 Task: Calculate the distance between Miami and Coral Gables Museum
Action: Mouse moved to (236, 59)
Screenshot: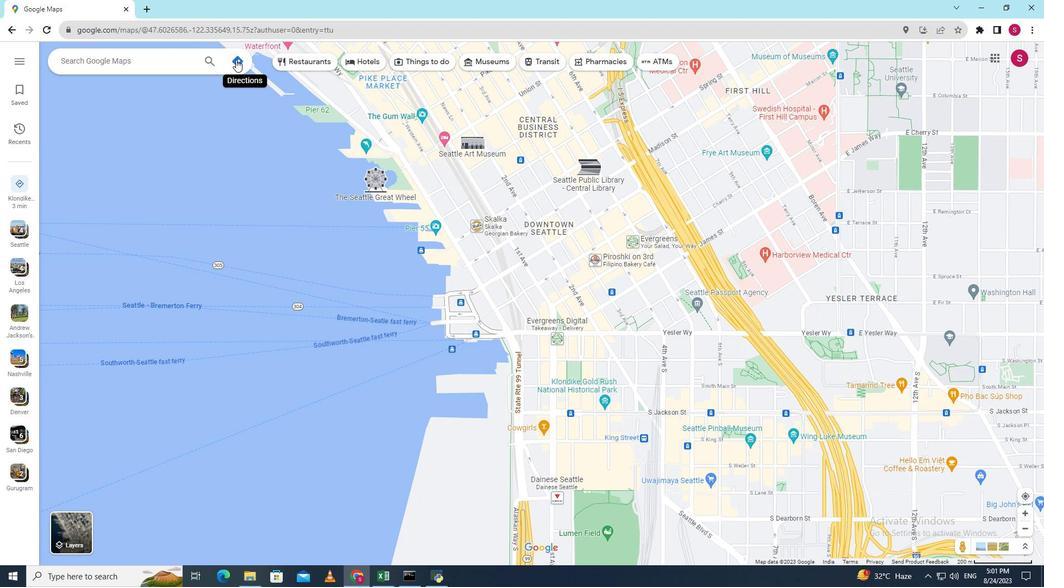 
Action: Mouse pressed left at (236, 59)
Screenshot: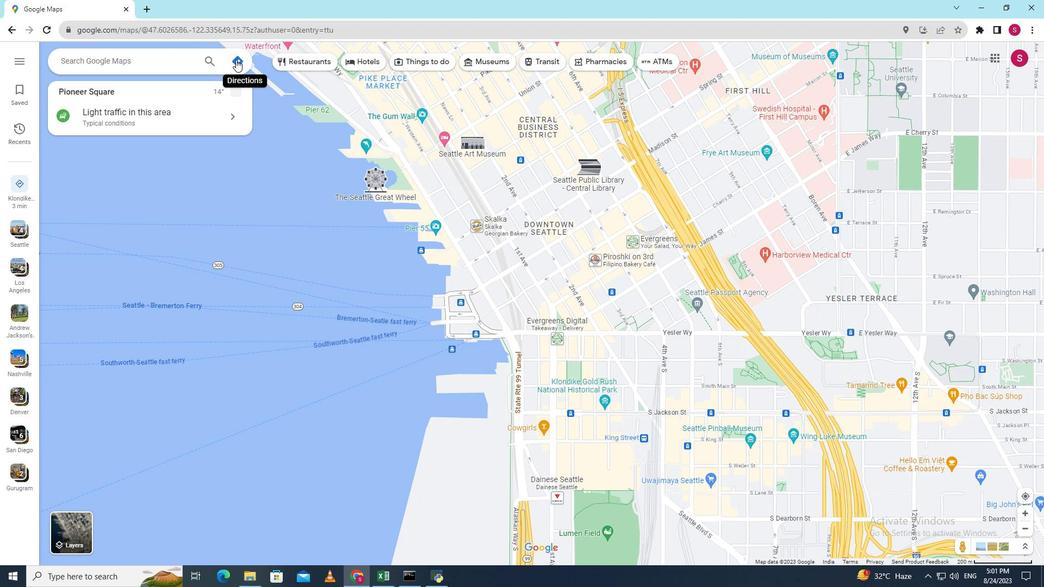
Action: Key pressed <Key.shift>Miami
Screenshot: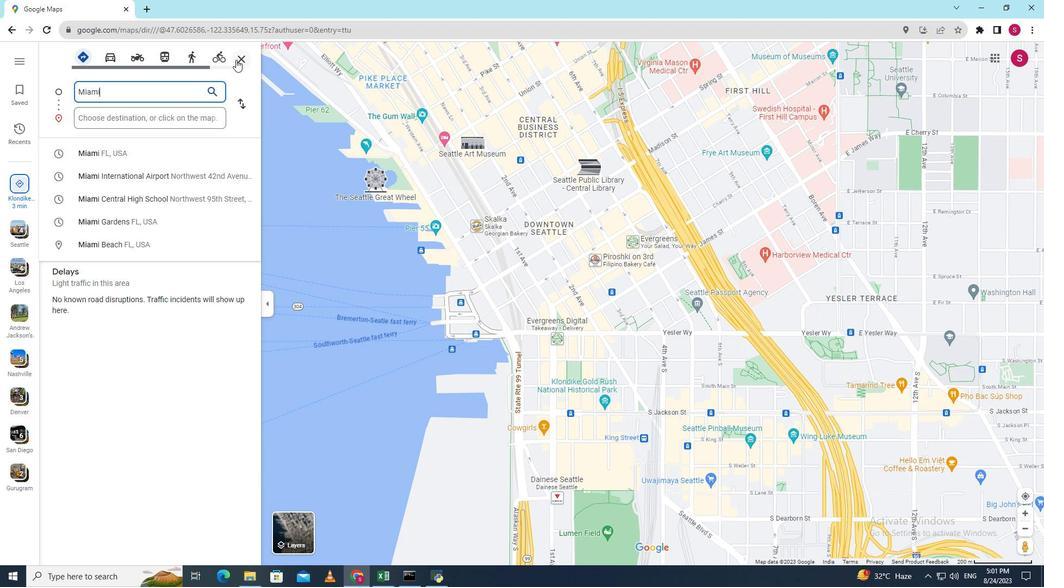 
Action: Mouse moved to (193, 113)
Screenshot: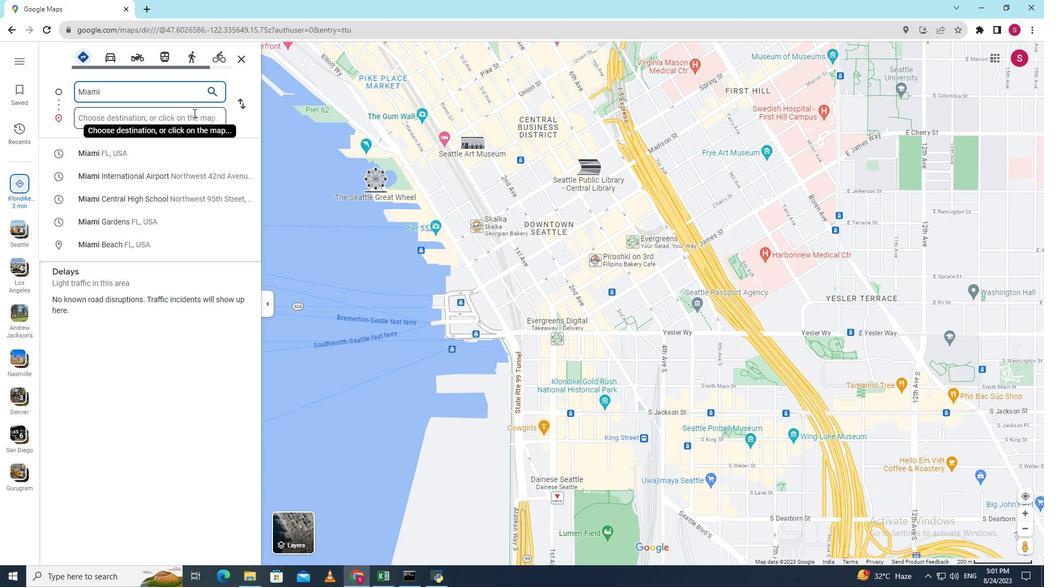 
Action: Mouse pressed left at (193, 113)
Screenshot: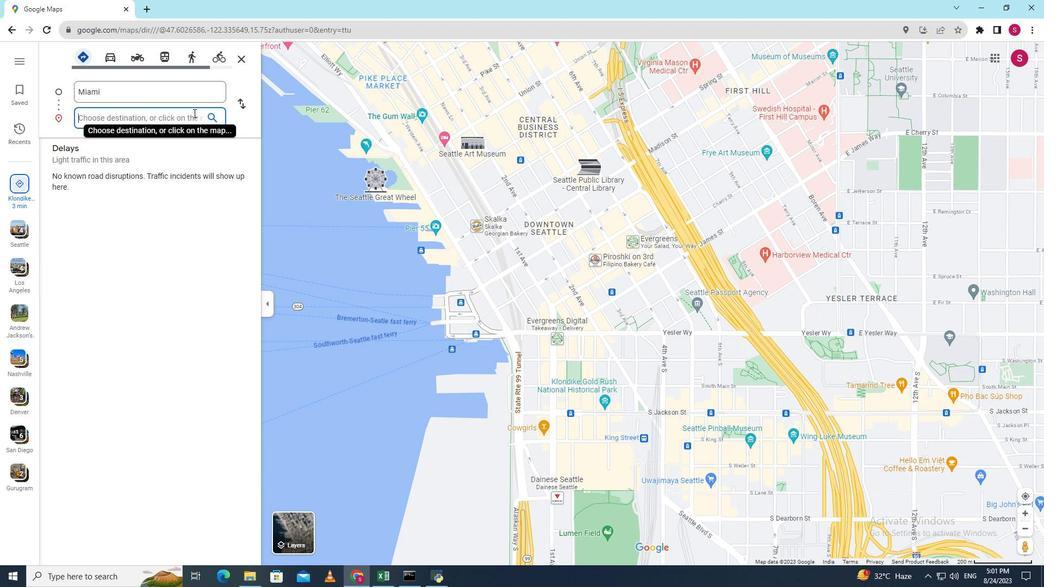 
Action: Key pressed <Key.shift><Key.shift><Key.shift>Coral<Key.space><Key.shift><Key.shift><Key.shift><Key.shift><Key.shift><Key.shift>Gables<Key.space><Key.shift><Key.shift><Key.shift><Key.shift>Museum<Key.enter>
Screenshot: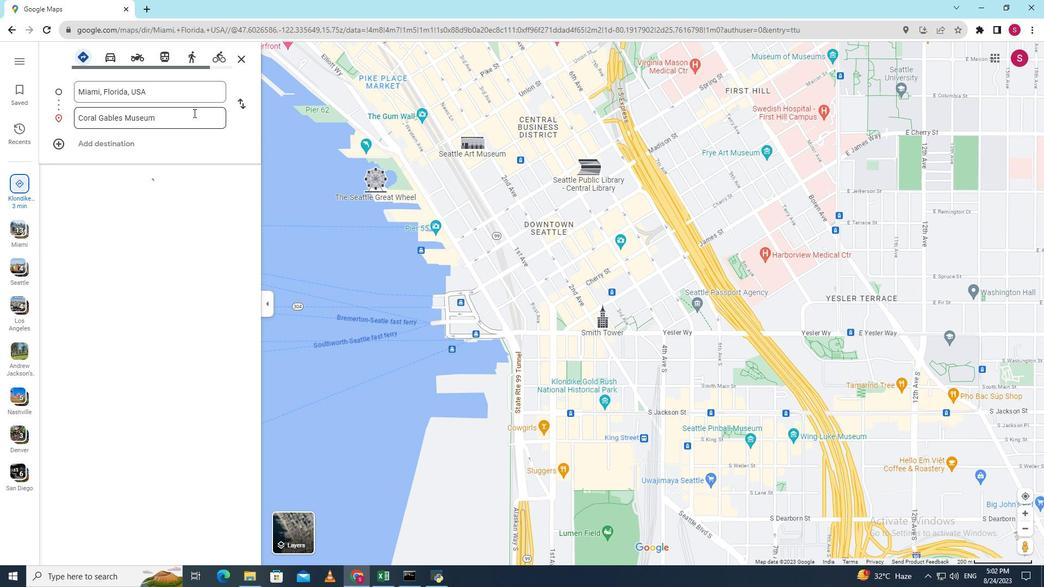 
Action: Mouse moved to (867, 270)
Screenshot: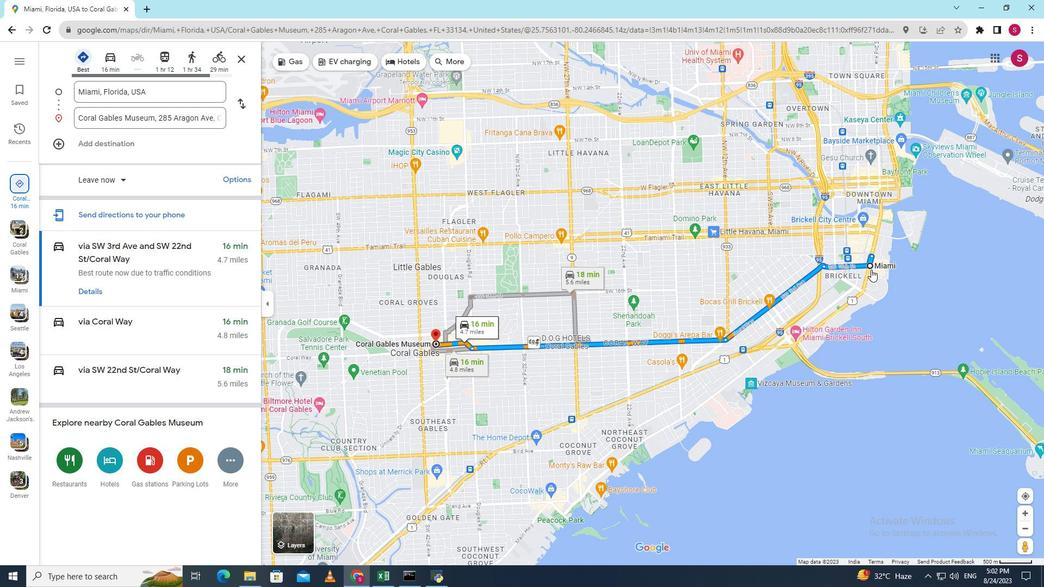 
Action: Mouse scrolled (867, 270) with delta (0, 0)
Screenshot: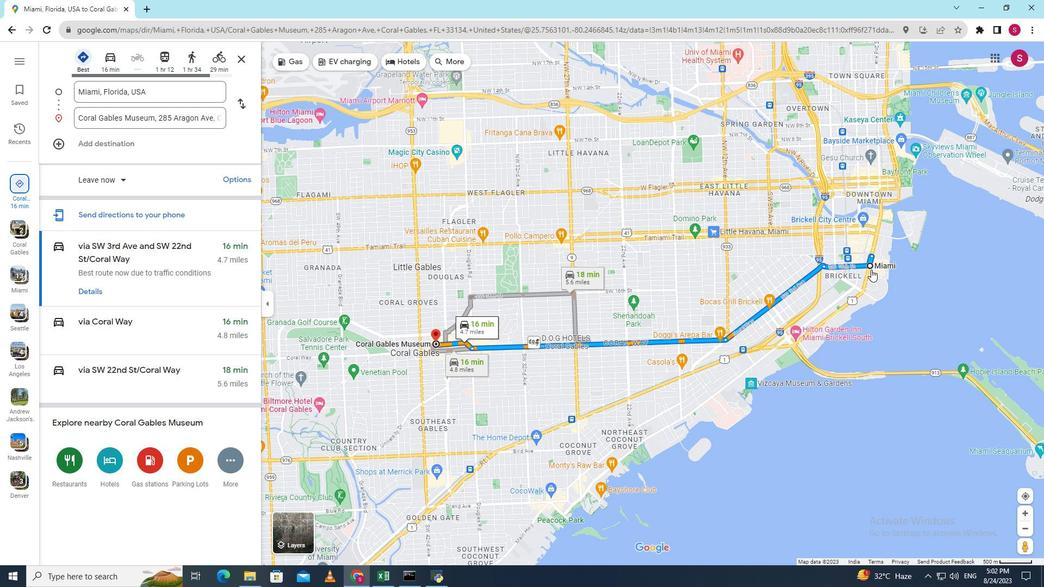 
Action: Mouse moved to (871, 269)
Screenshot: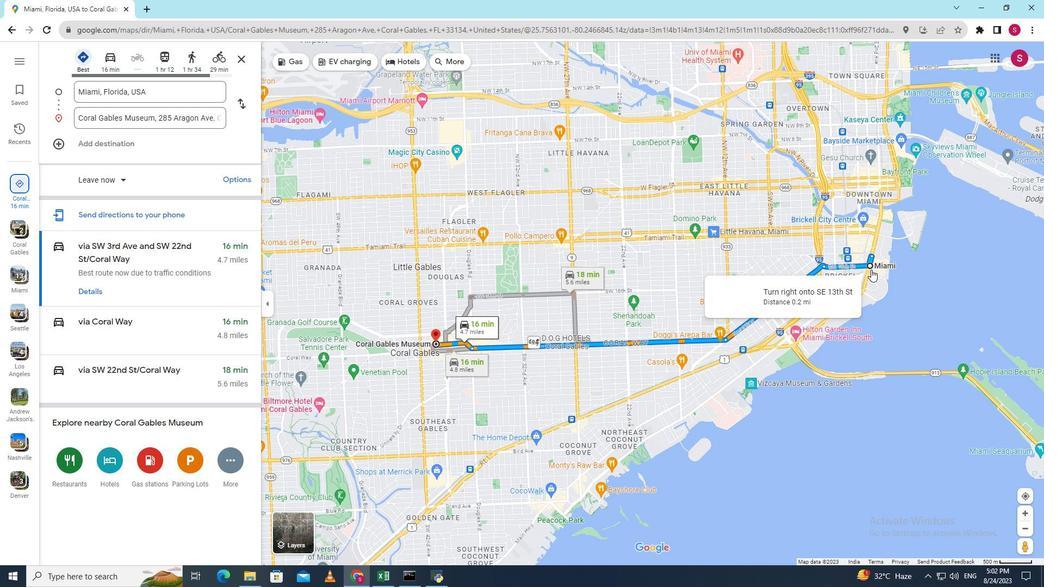 
Action: Mouse scrolled (871, 270) with delta (0, 0)
Screenshot: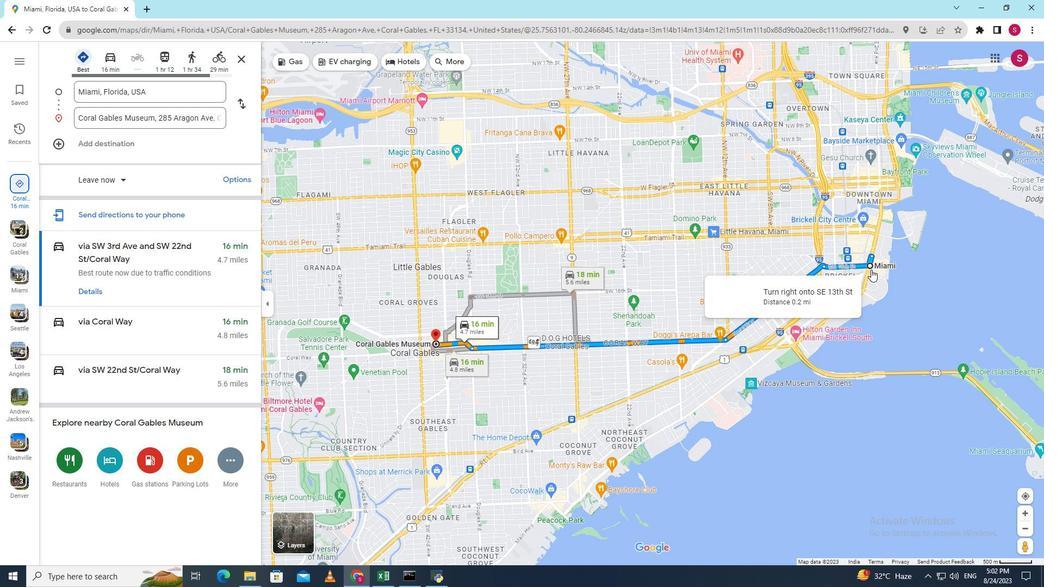 
Action: Mouse scrolled (871, 270) with delta (0, 0)
Screenshot: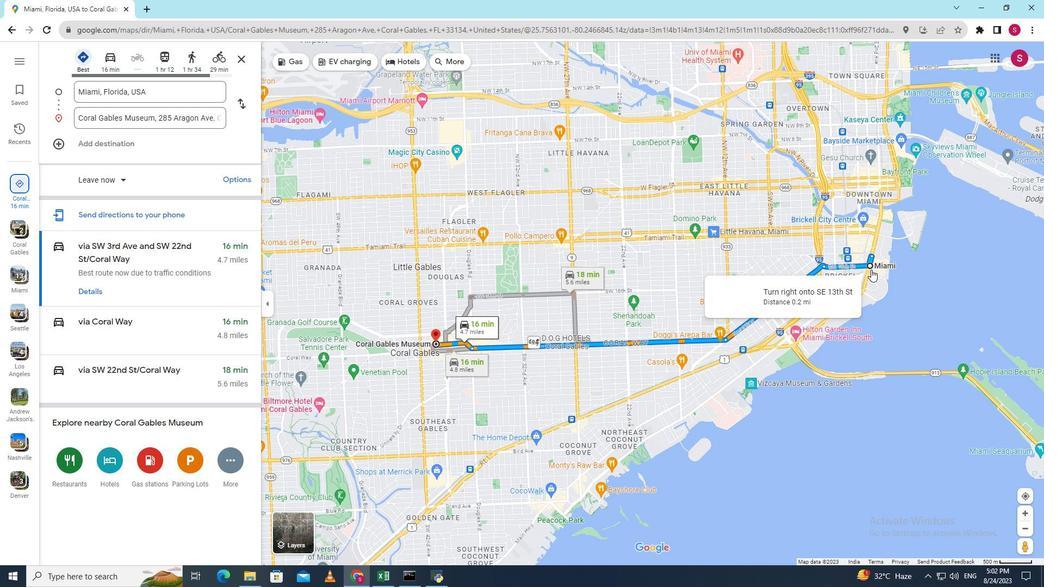 
Action: Mouse scrolled (871, 270) with delta (0, 0)
Screenshot: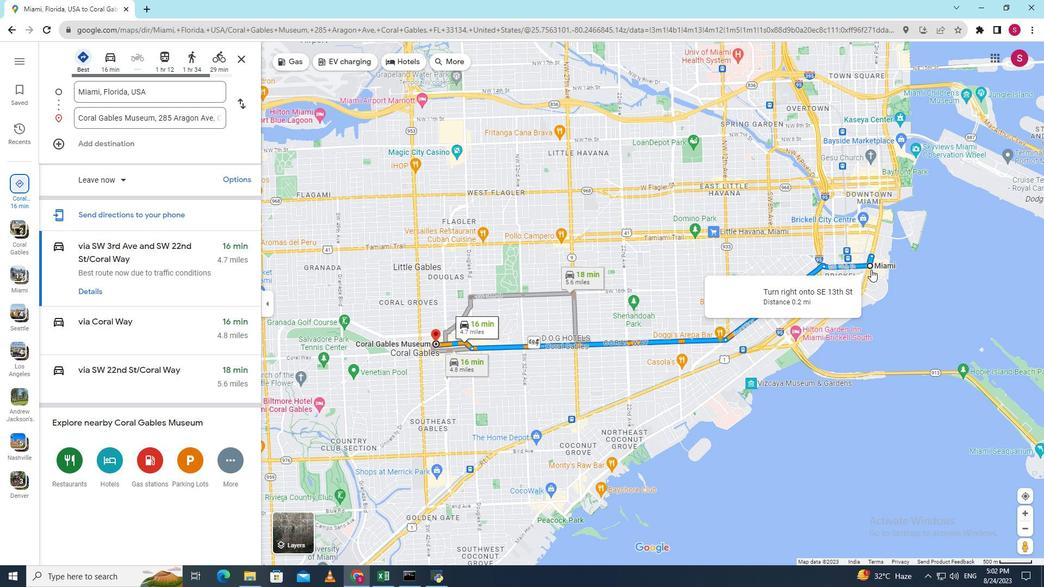 
Action: Mouse scrolled (871, 270) with delta (0, 0)
Screenshot: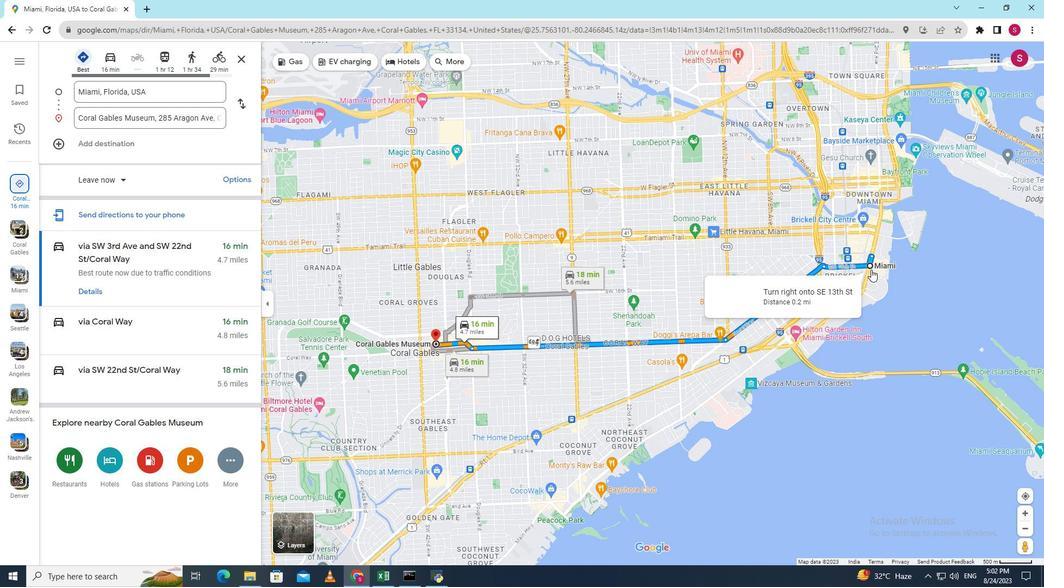 
Action: Mouse scrolled (871, 270) with delta (0, 0)
Screenshot: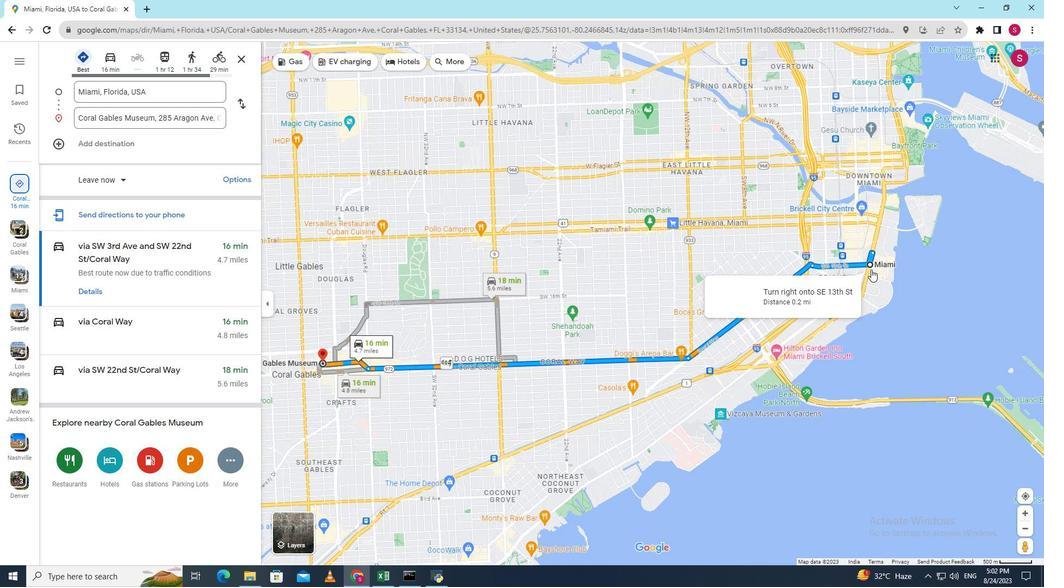 
Action: Mouse scrolled (871, 270) with delta (0, 0)
Screenshot: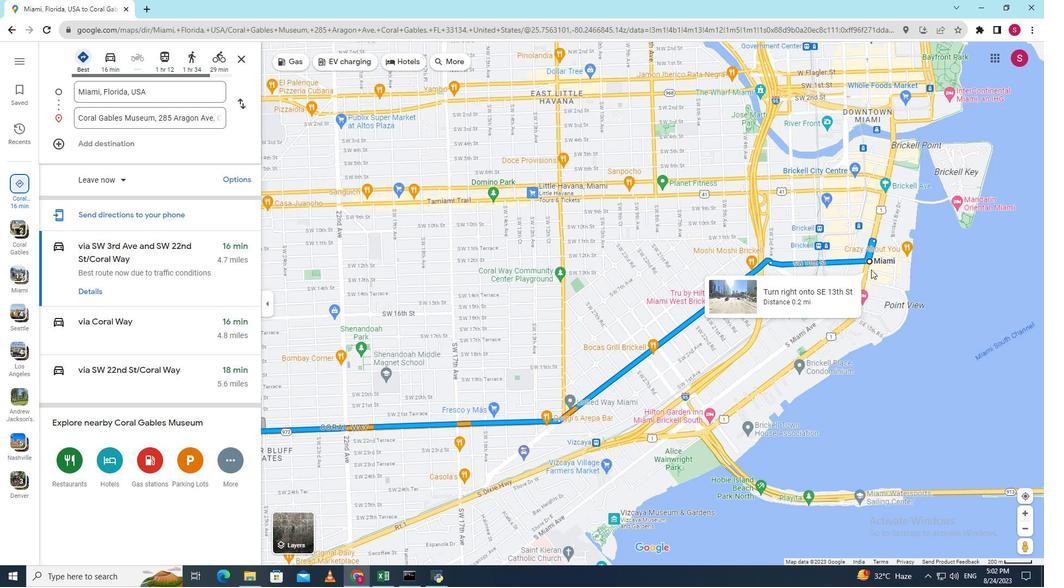
Action: Mouse scrolled (871, 270) with delta (0, 0)
Screenshot: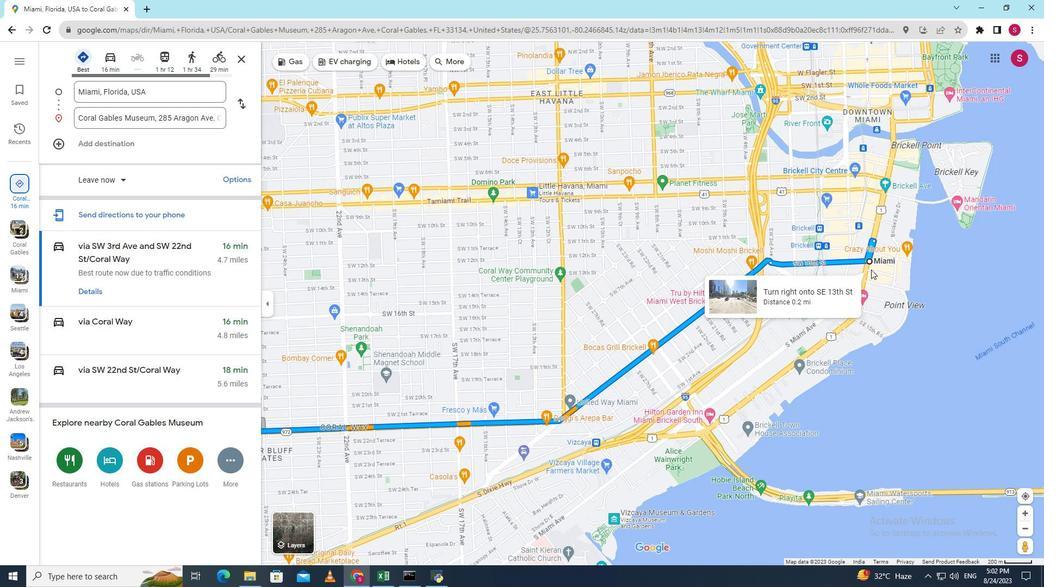 
Action: Mouse moved to (868, 257)
Screenshot: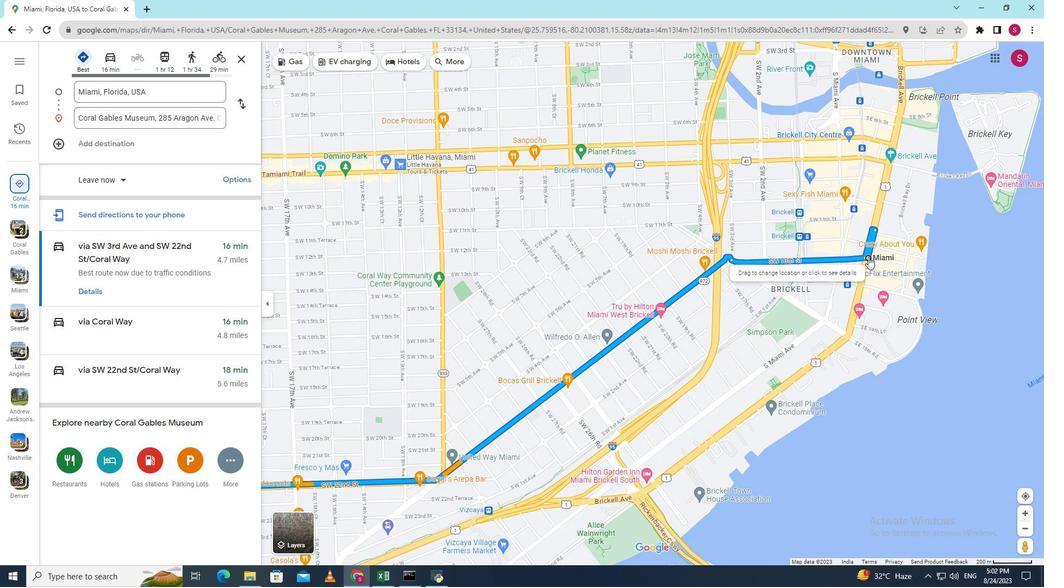 
Action: Mouse pressed right at (868, 257)
Screenshot: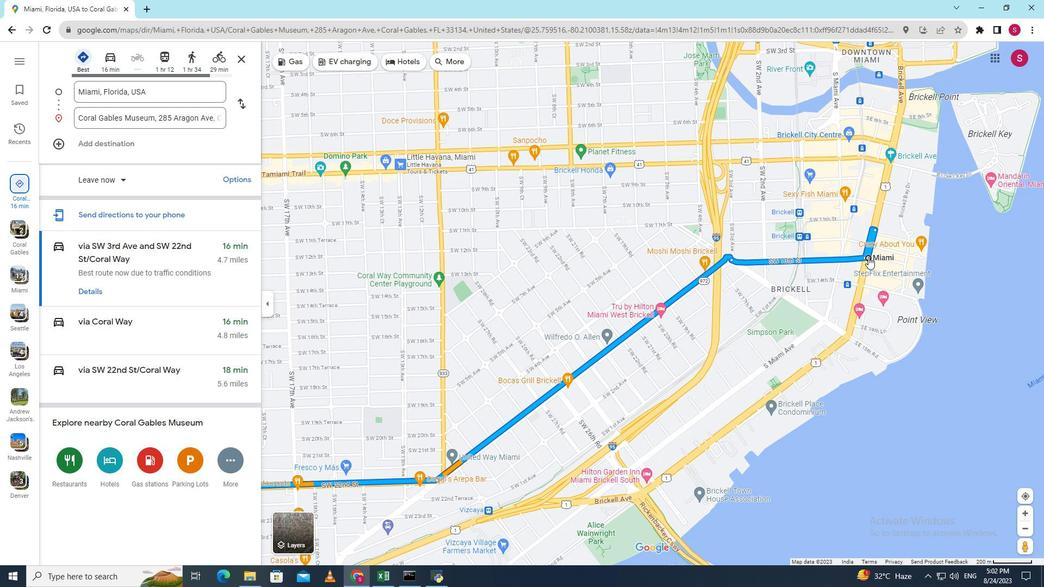 
Action: Mouse moved to (895, 341)
Screenshot: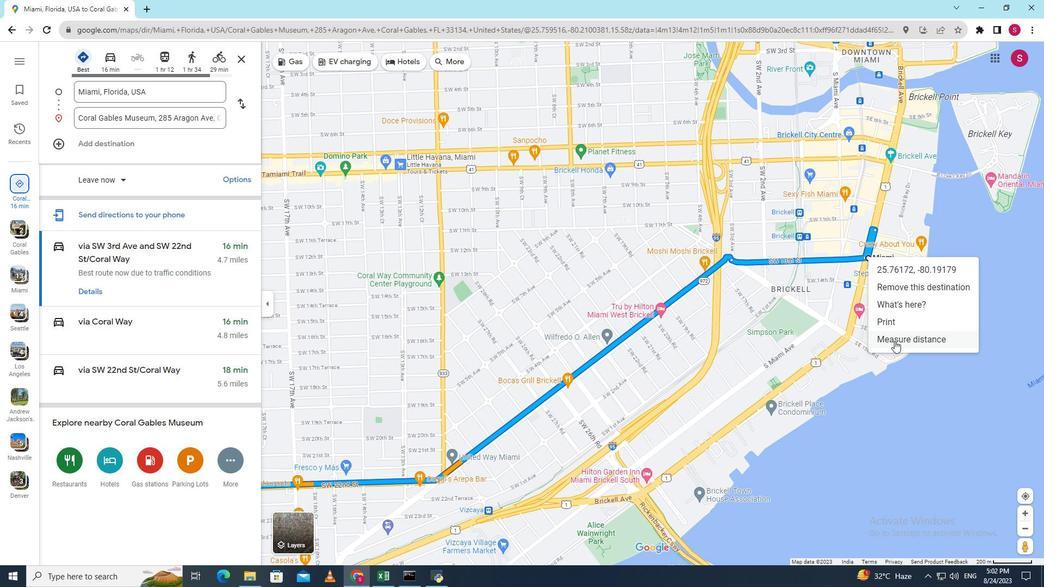 
Action: Mouse pressed left at (895, 341)
Screenshot: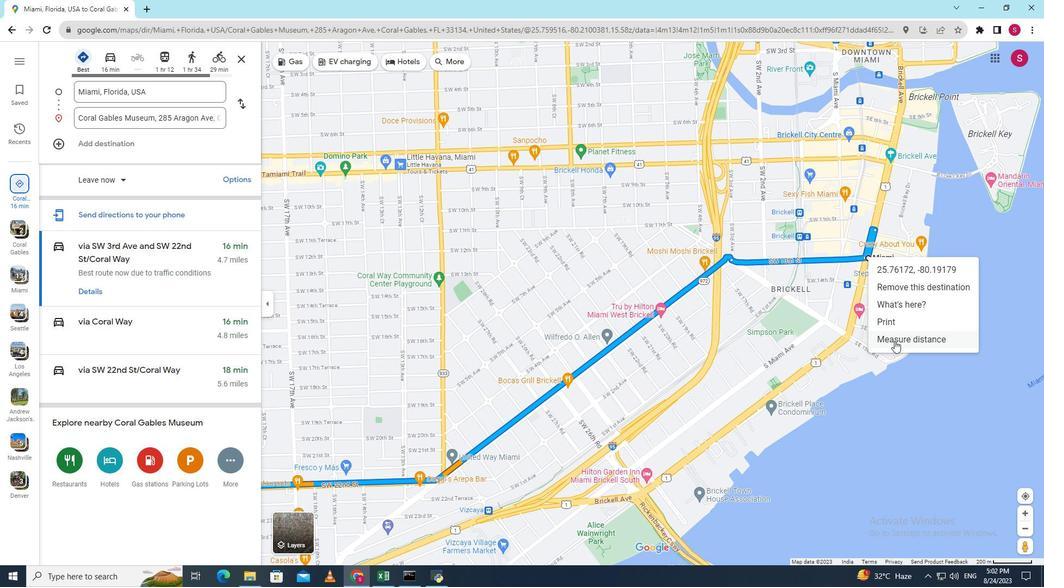 
Action: Mouse moved to (319, 369)
Screenshot: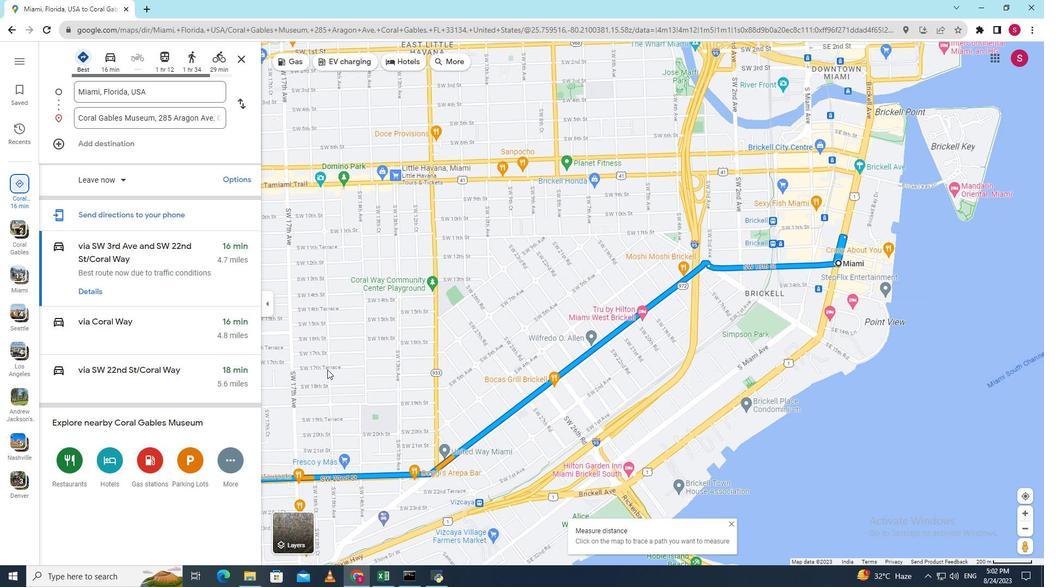 
Action: Mouse scrolled (317, 367) with delta (0, 0)
Screenshot: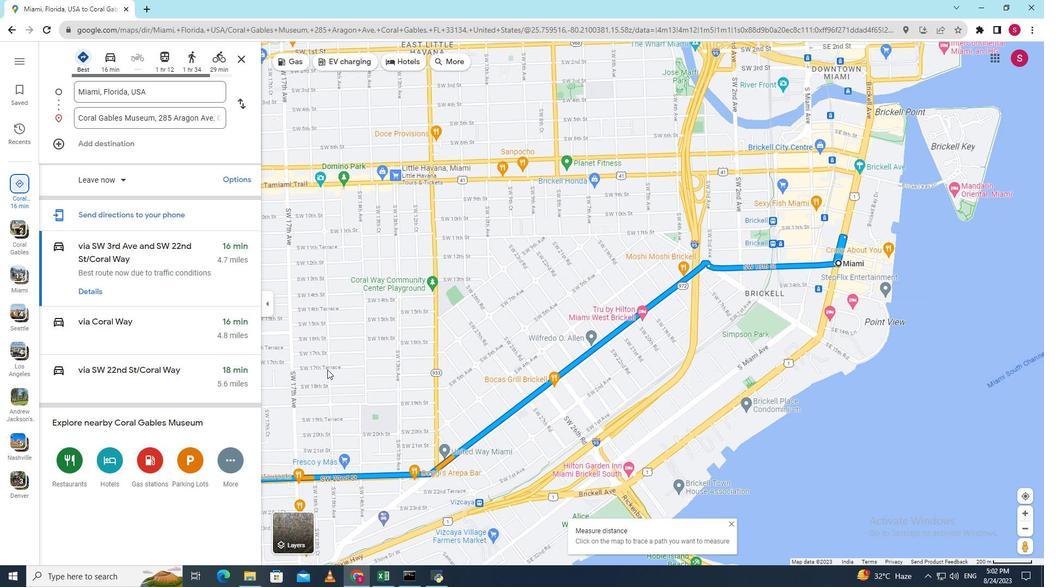 
Action: Mouse moved to (327, 370)
Screenshot: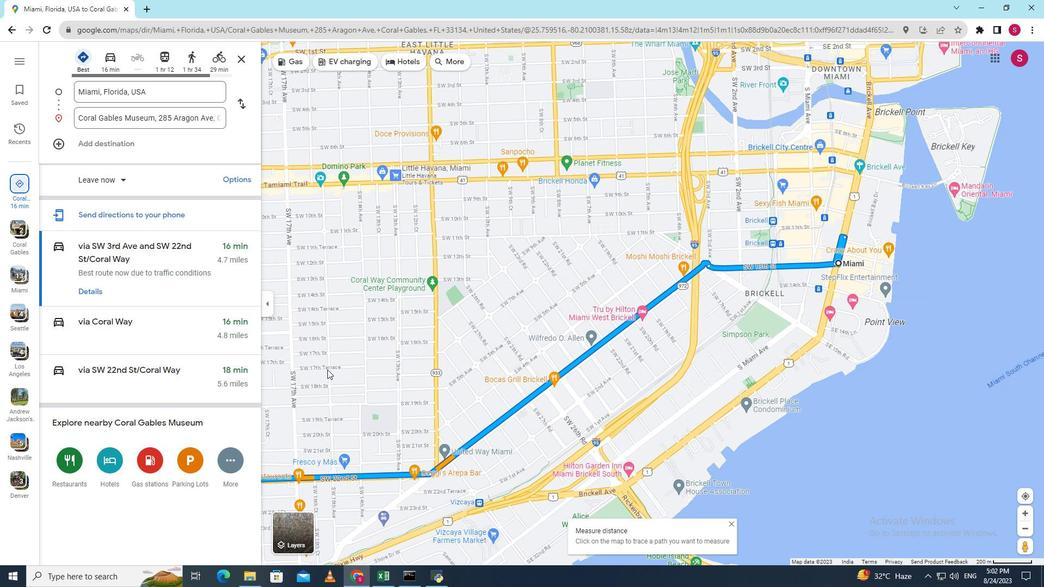 
Action: Mouse scrolled (327, 369) with delta (0, 0)
Screenshot: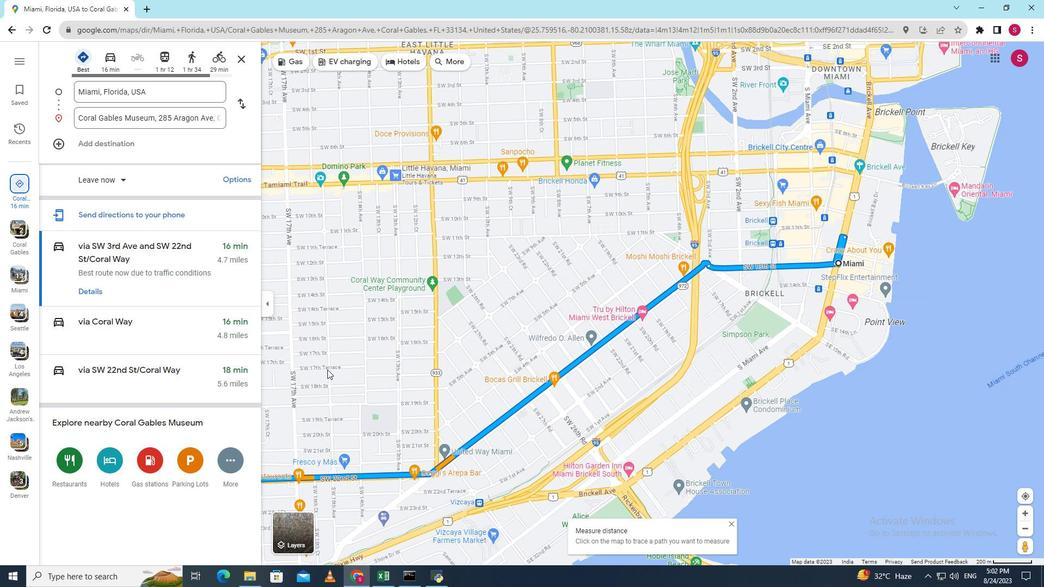 
Action: Mouse scrolled (327, 369) with delta (0, 0)
Screenshot: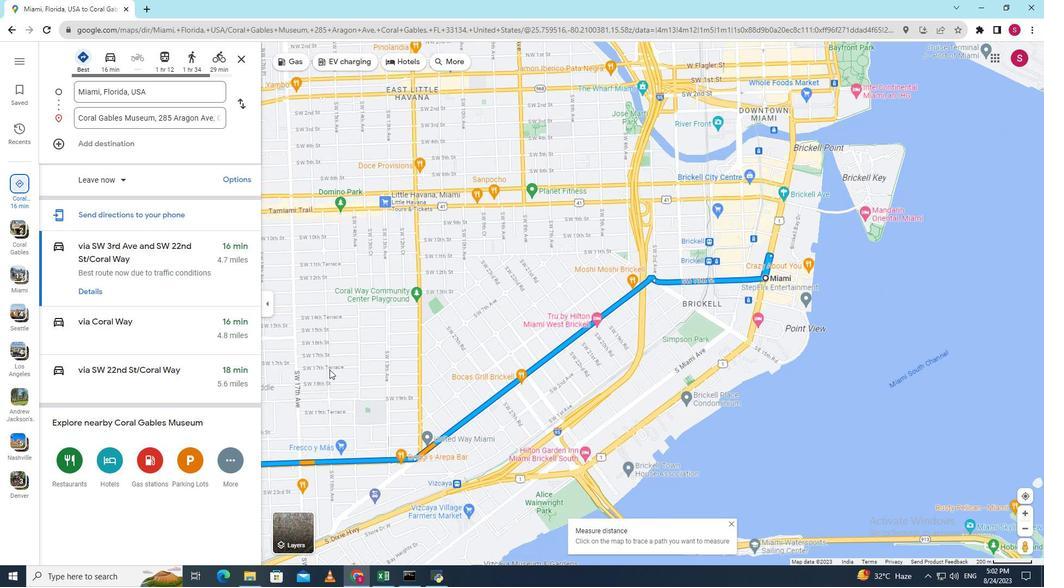 
Action: Mouse moved to (329, 370)
Screenshot: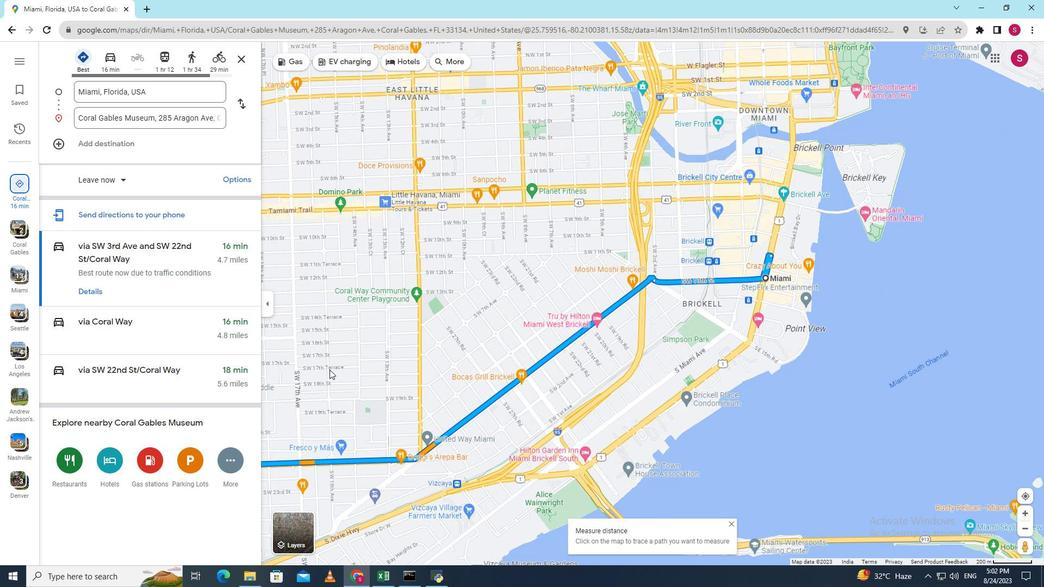 
Action: Mouse scrolled (329, 369) with delta (0, 0)
Screenshot: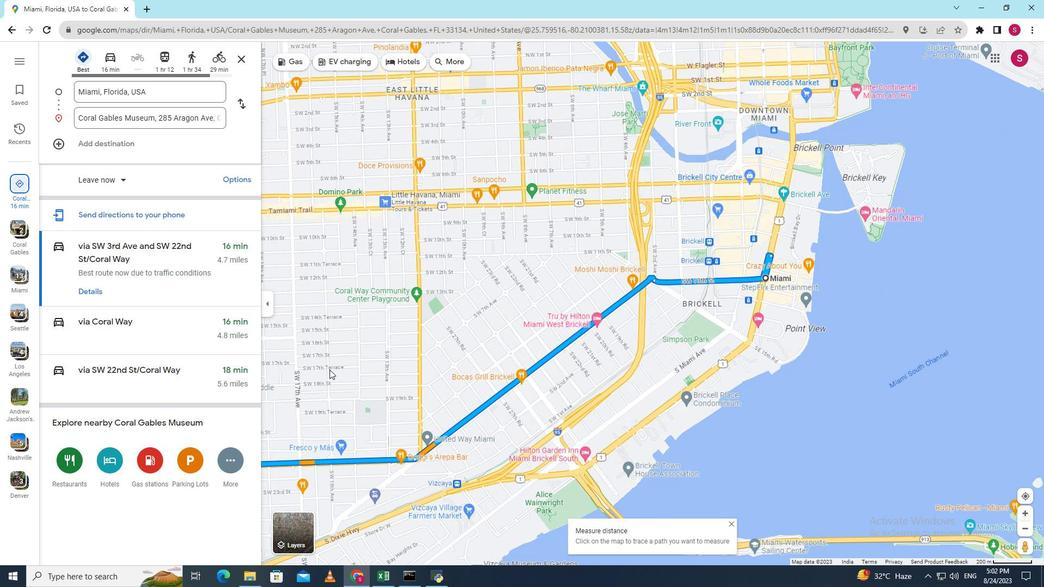 
Action: Mouse scrolled (329, 369) with delta (0, 0)
Screenshot: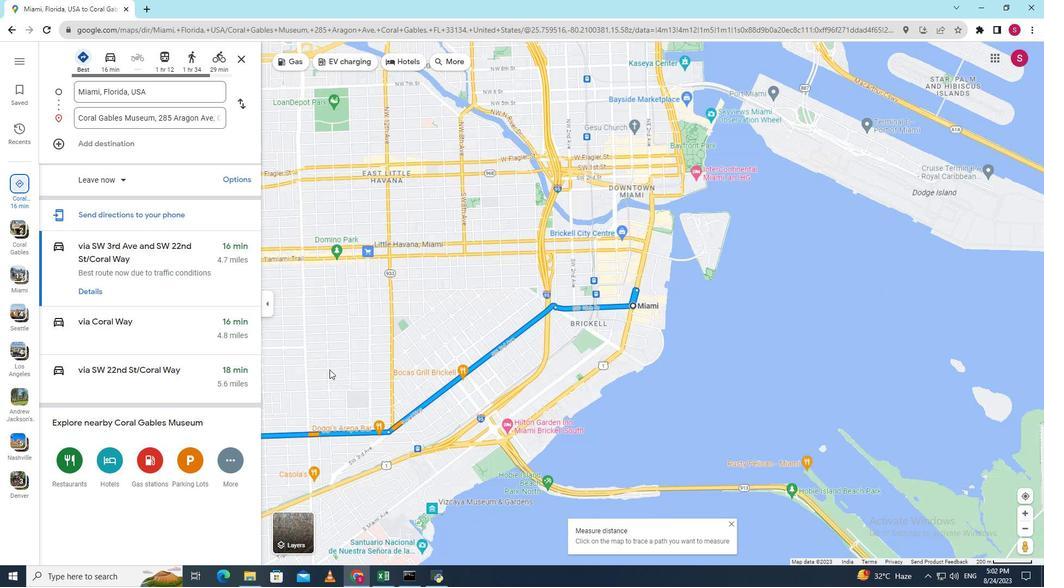 
Action: Mouse scrolled (329, 369) with delta (0, 0)
Screenshot: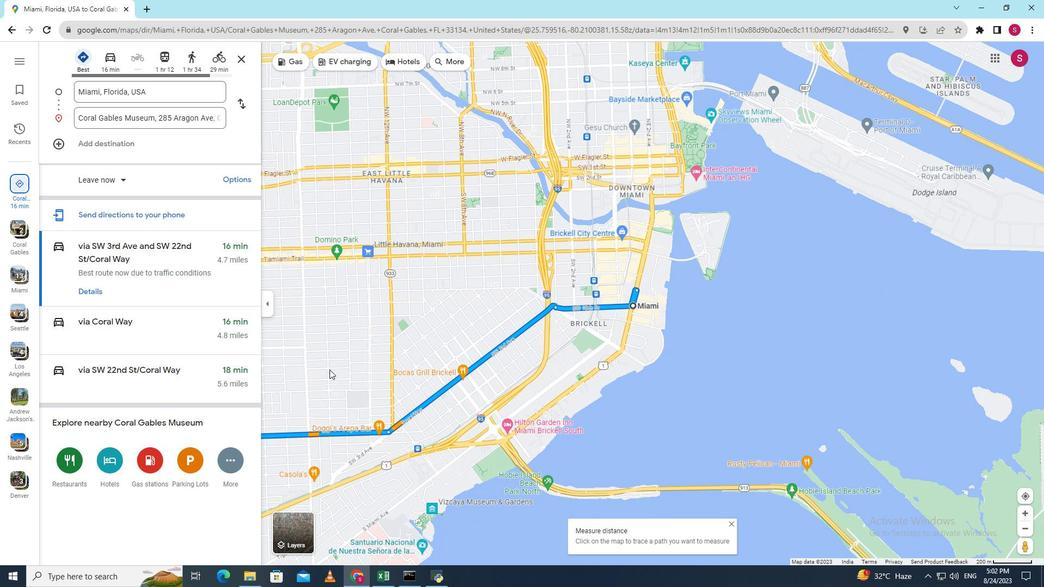
Action: Mouse moved to (330, 370)
Screenshot: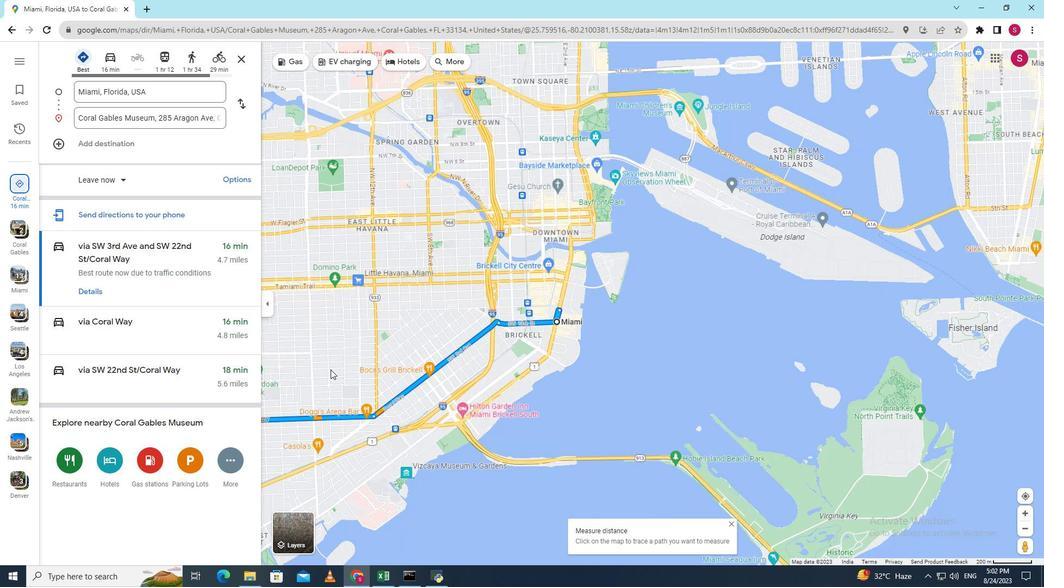 
Action: Mouse scrolled (330, 369) with delta (0, 0)
Screenshot: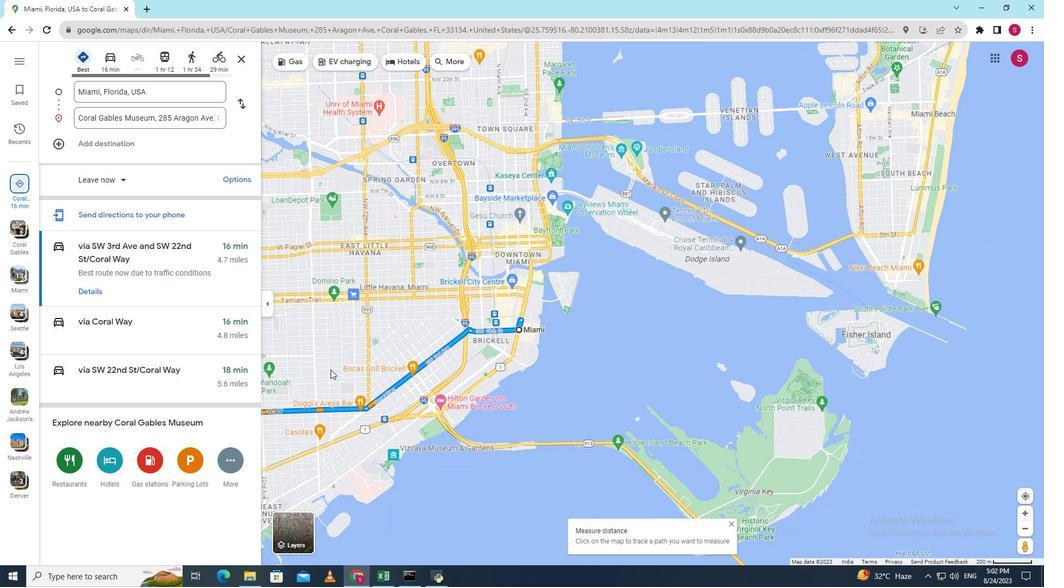 
Action: Mouse scrolled (330, 369) with delta (0, 0)
Screenshot: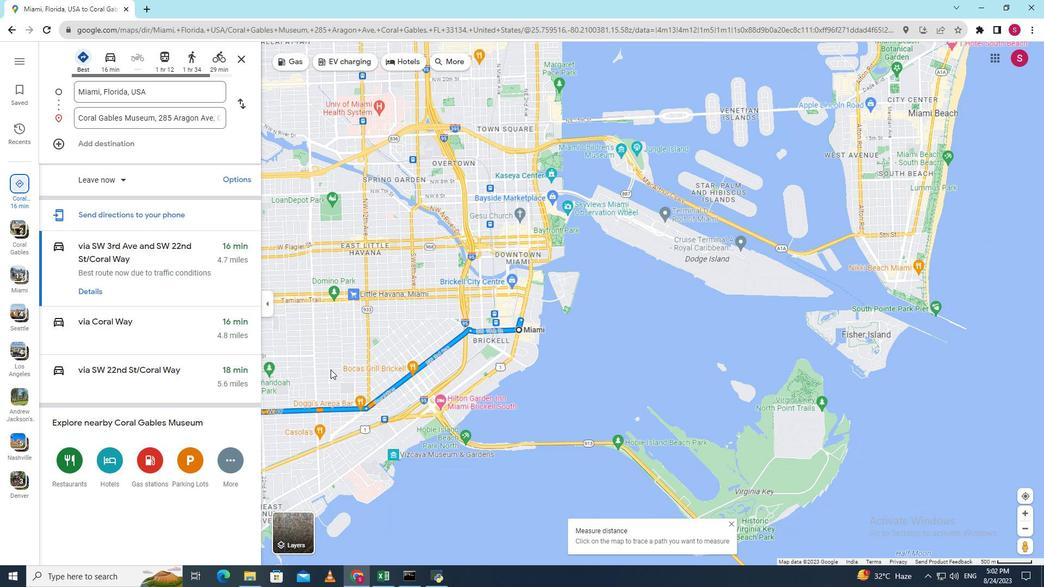 
Action: Mouse scrolled (330, 369) with delta (0, 0)
Screenshot: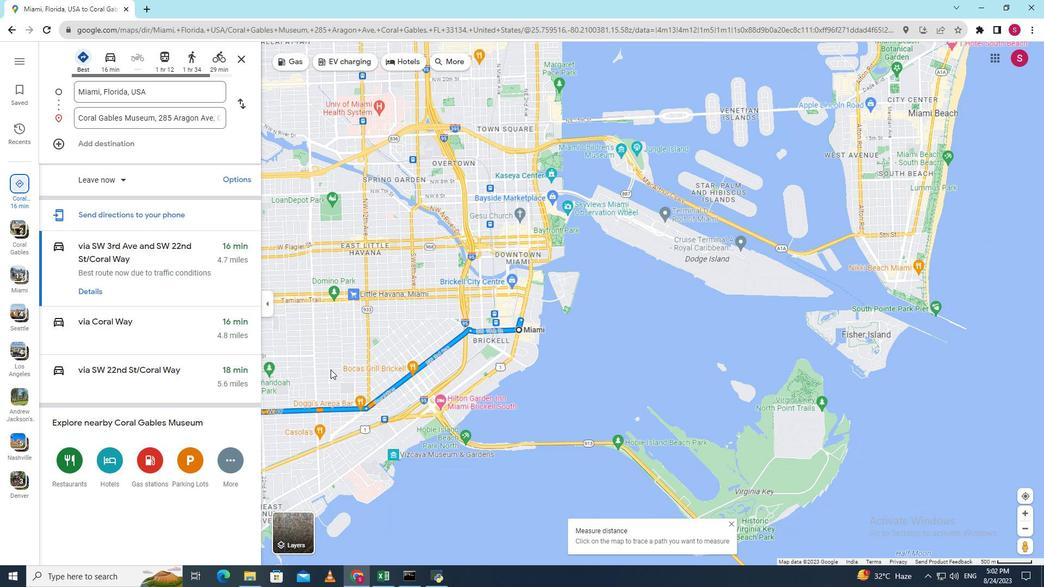 
Action: Mouse scrolled (330, 369) with delta (0, 0)
Screenshot: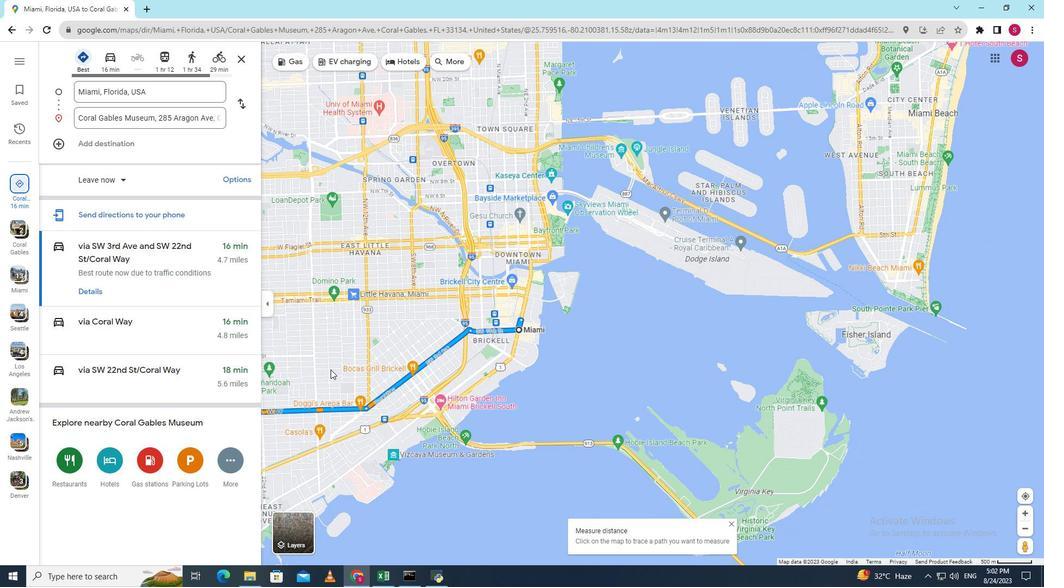
Action: Mouse moved to (326, 363)
Screenshot: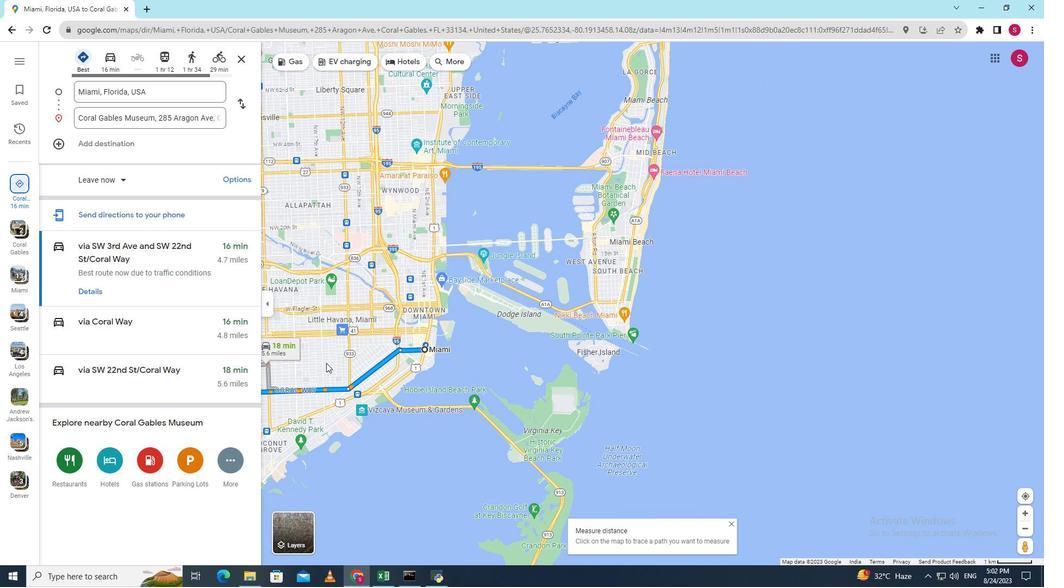 
Action: Mouse pressed left at (326, 363)
Screenshot: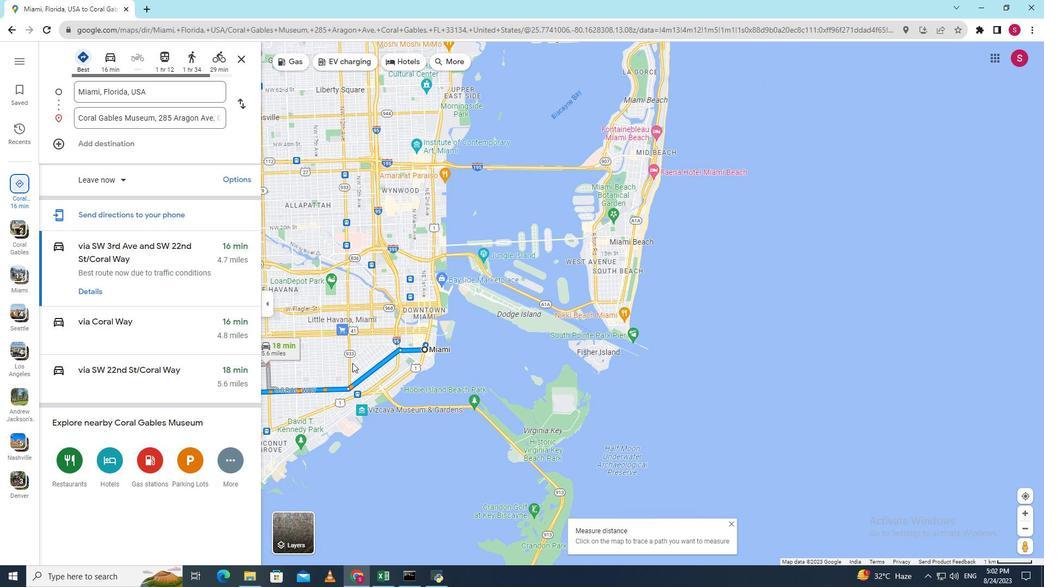 
Action: Mouse moved to (494, 396)
Screenshot: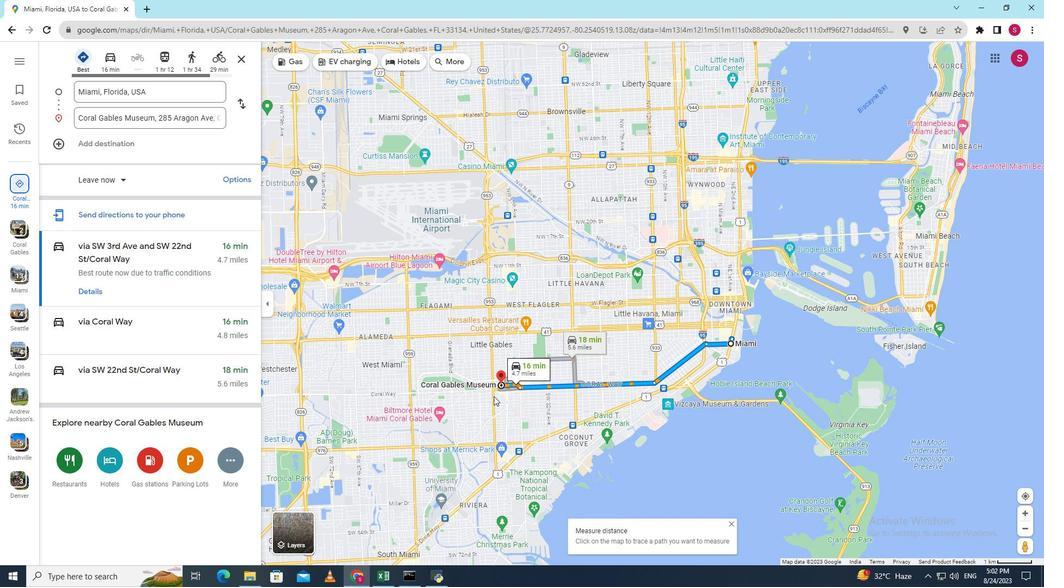 
Action: Mouse scrolled (494, 397) with delta (0, 0)
Screenshot: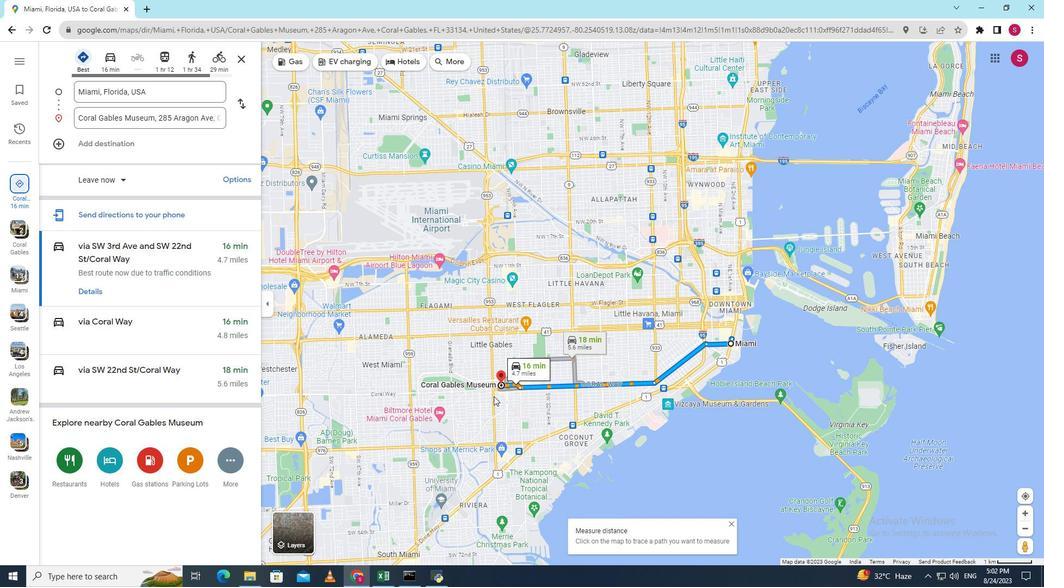 
Action: Mouse scrolled (494, 397) with delta (0, 0)
Screenshot: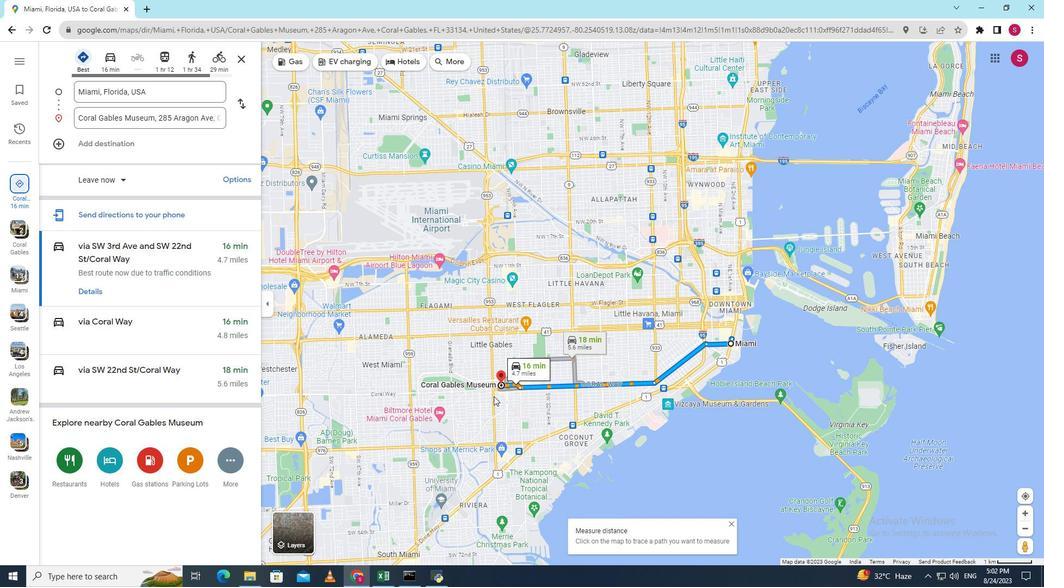 
Action: Mouse scrolled (494, 397) with delta (0, 0)
Screenshot: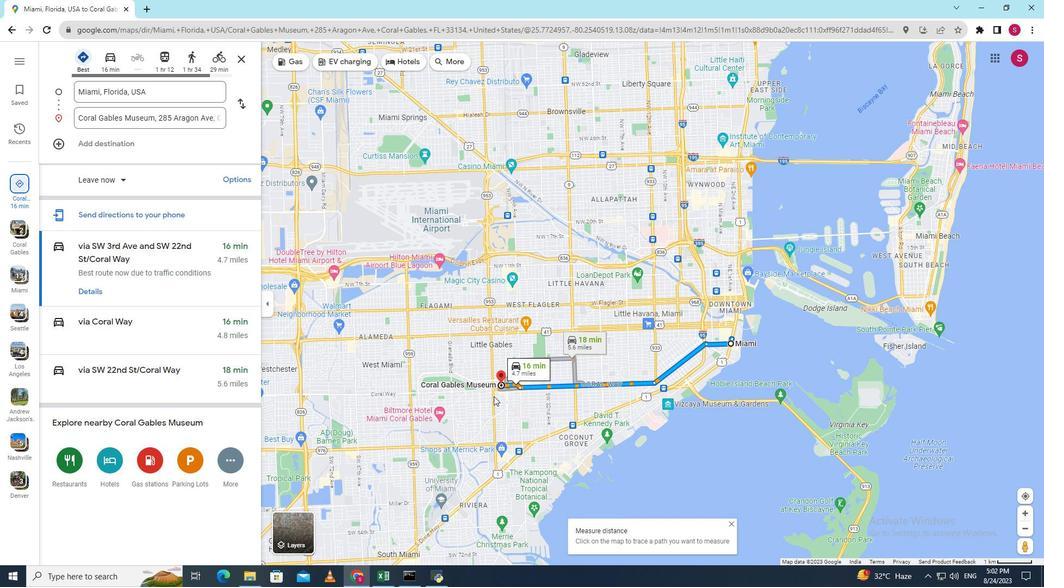 
Action: Mouse scrolled (494, 397) with delta (0, 0)
Screenshot: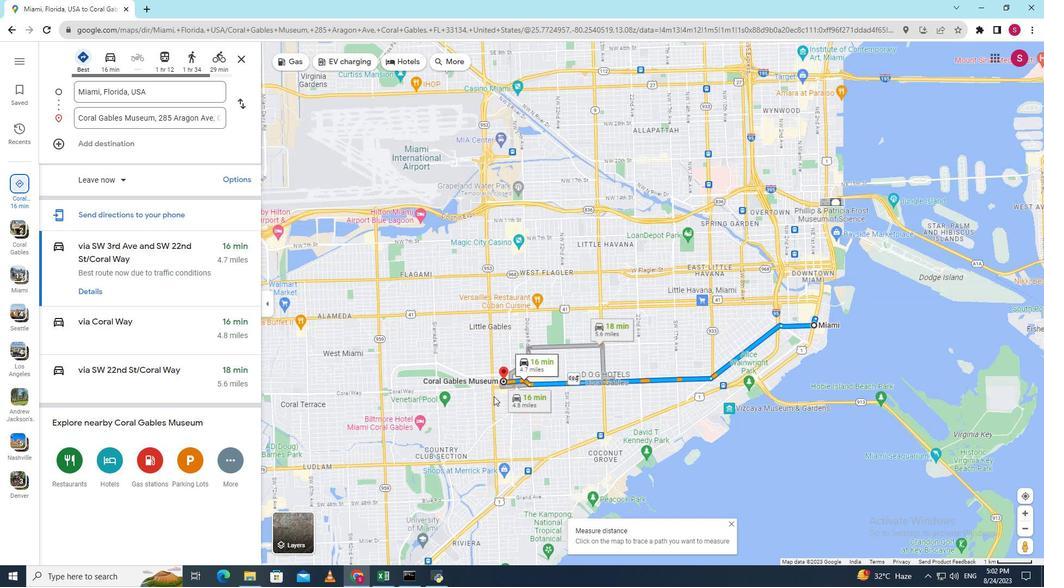 
Action: Mouse scrolled (494, 397) with delta (0, 0)
Screenshot: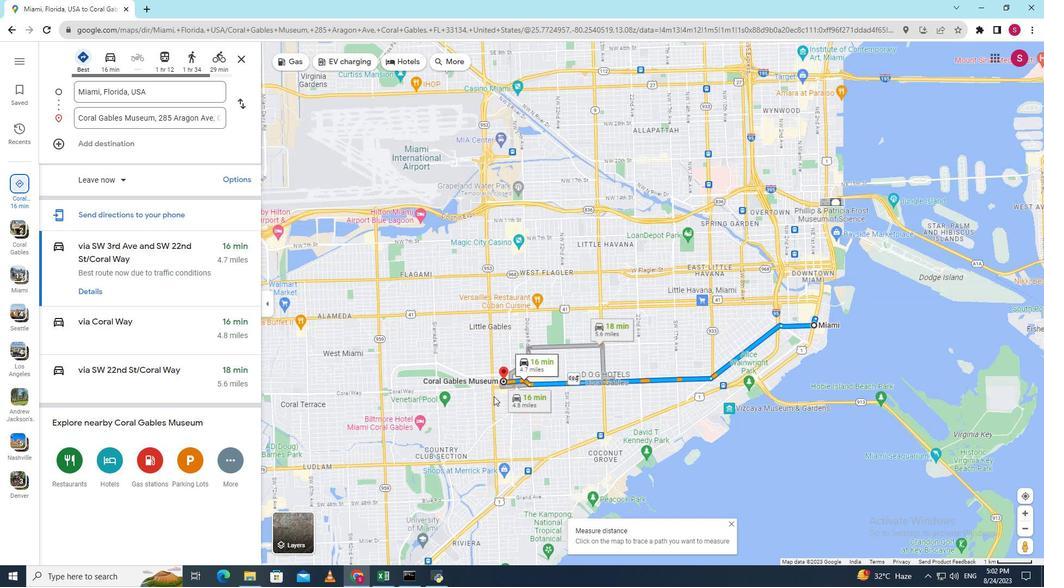 
Action: Mouse scrolled (494, 397) with delta (0, 0)
Screenshot: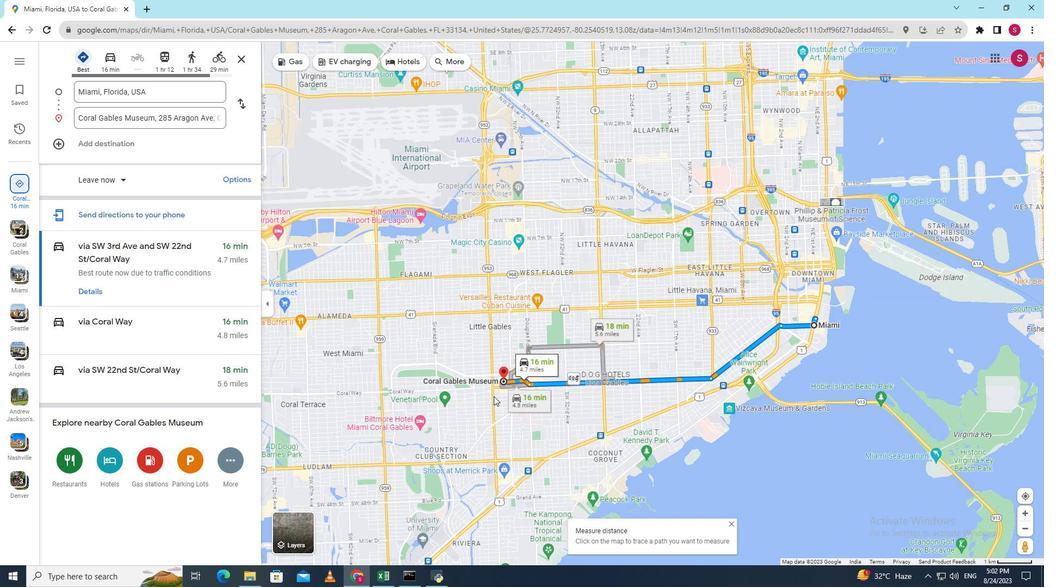 
Action: Mouse scrolled (494, 397) with delta (0, 0)
Screenshot: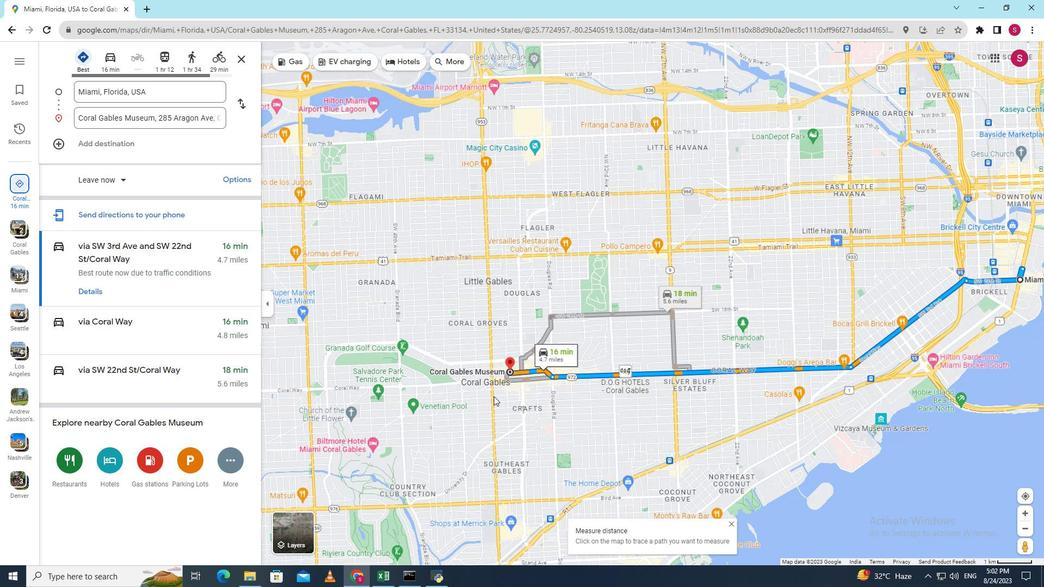 
Action: Mouse moved to (500, 389)
Screenshot: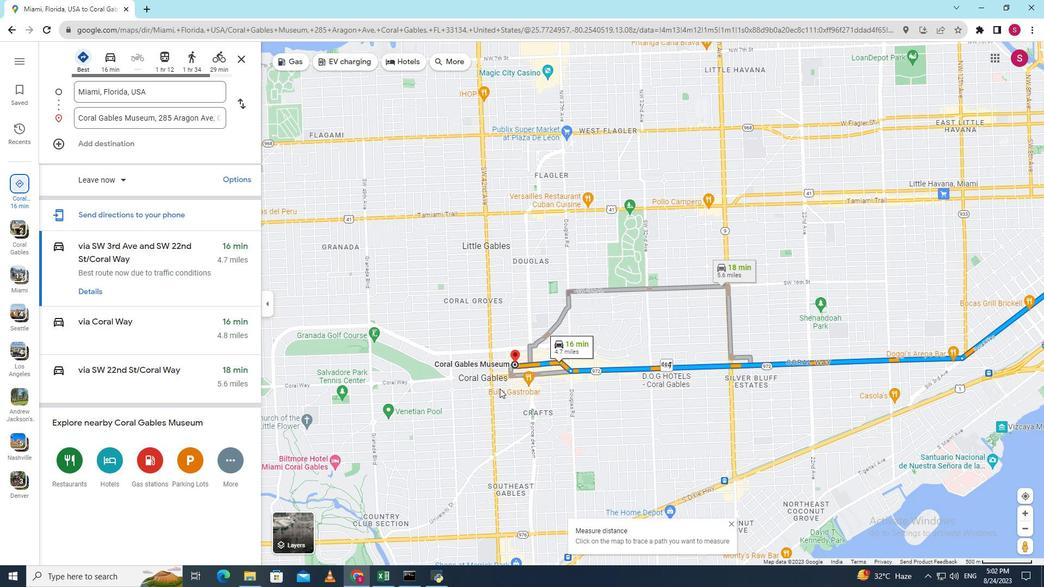 
Action: Mouse scrolled (500, 389) with delta (0, 0)
Screenshot: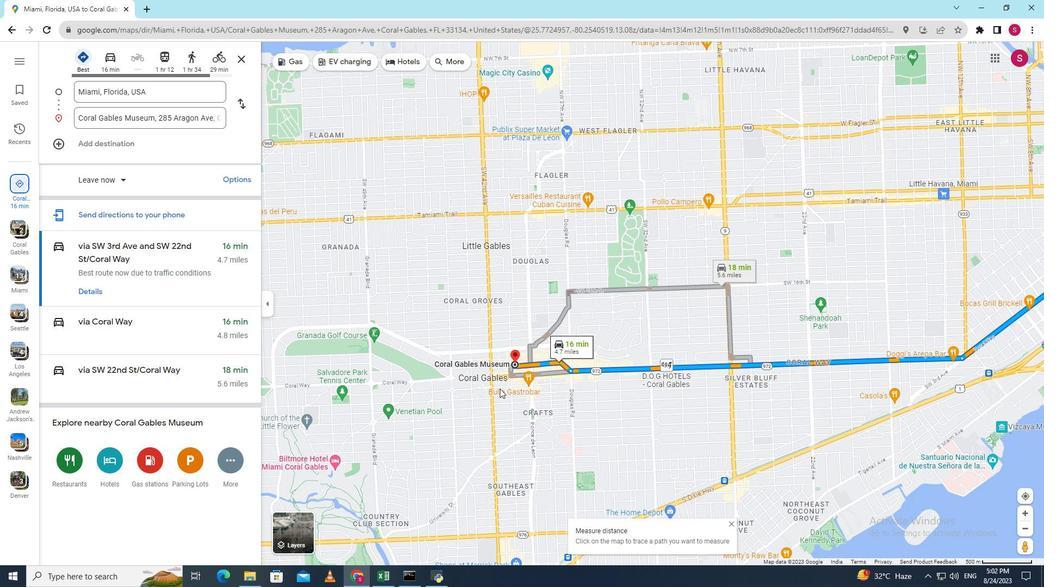 
Action: Mouse scrolled (500, 389) with delta (0, 0)
Screenshot: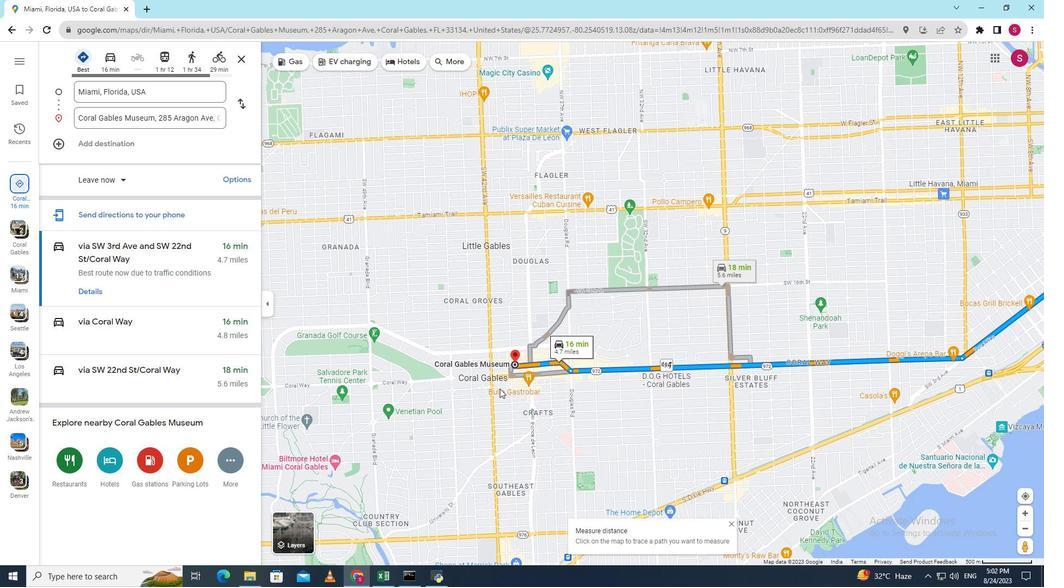 
Action: Mouse scrolled (500, 389) with delta (0, 0)
Screenshot: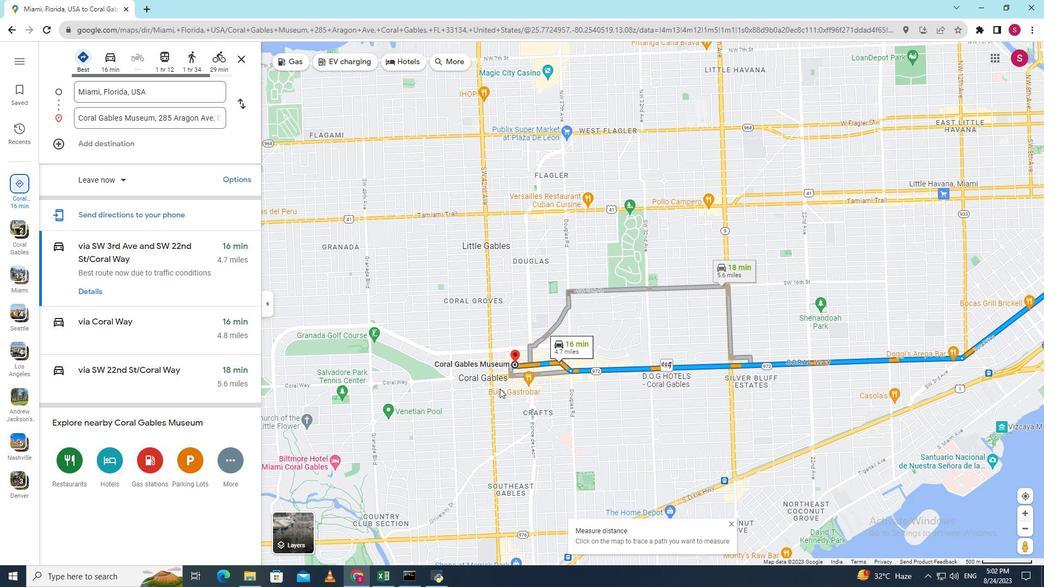 
Action: Mouse scrolled (500, 389) with delta (0, 0)
Screenshot: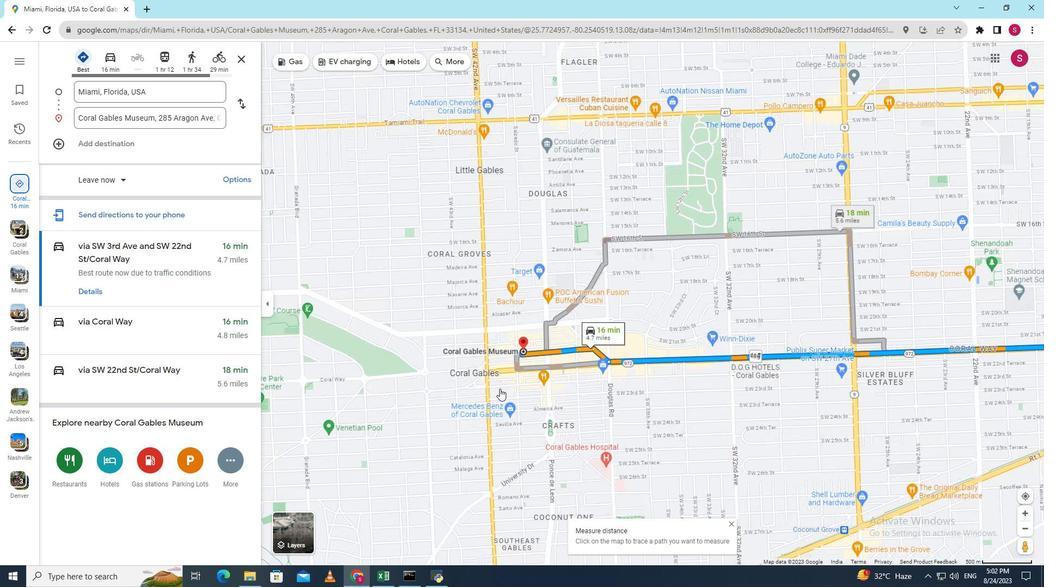 
Action: Mouse moved to (531, 338)
Screenshot: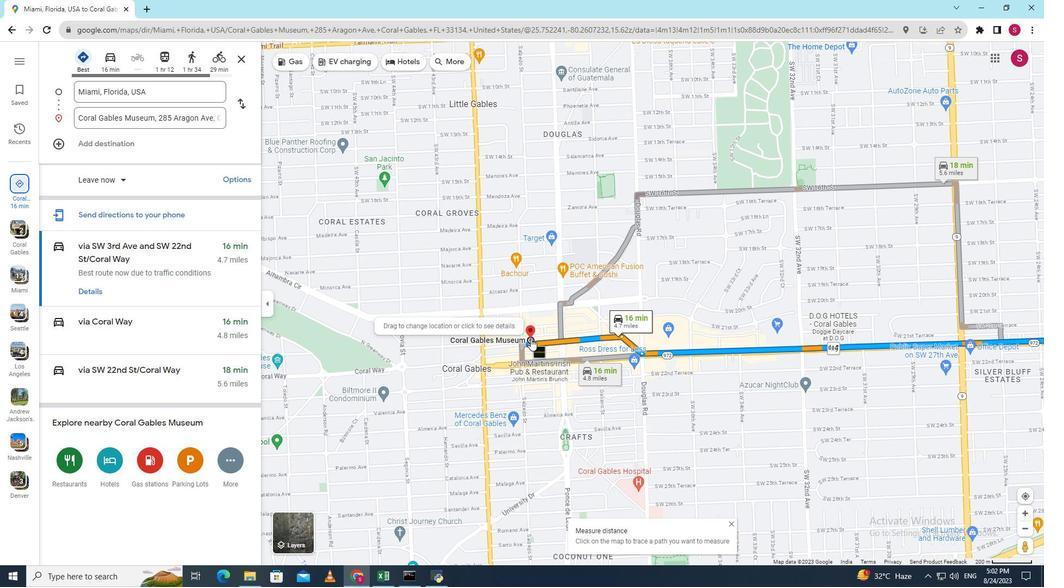 
Action: Mouse pressed right at (531, 338)
Screenshot: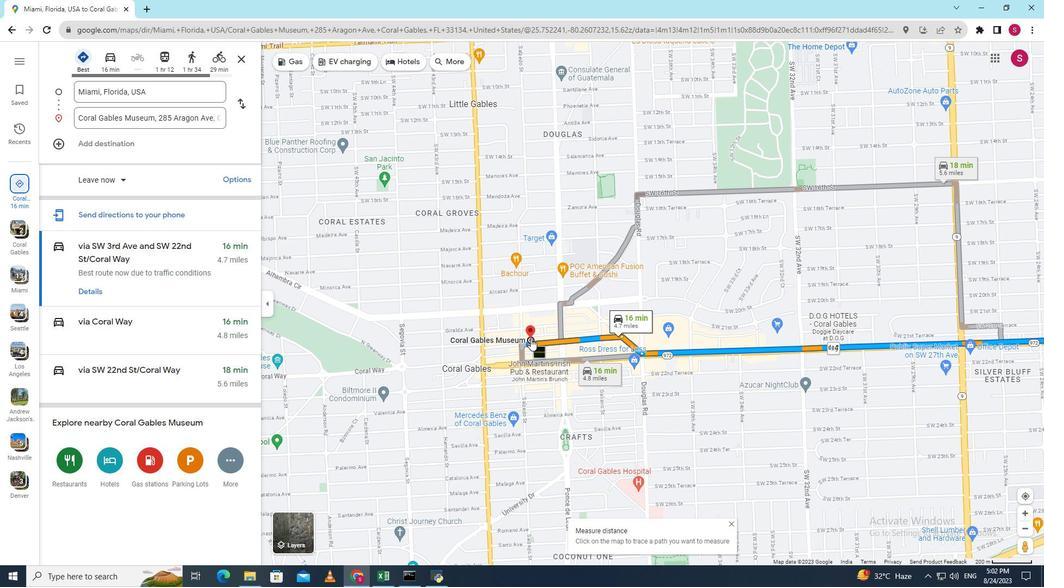 
Action: Mouse moved to (566, 419)
Screenshot: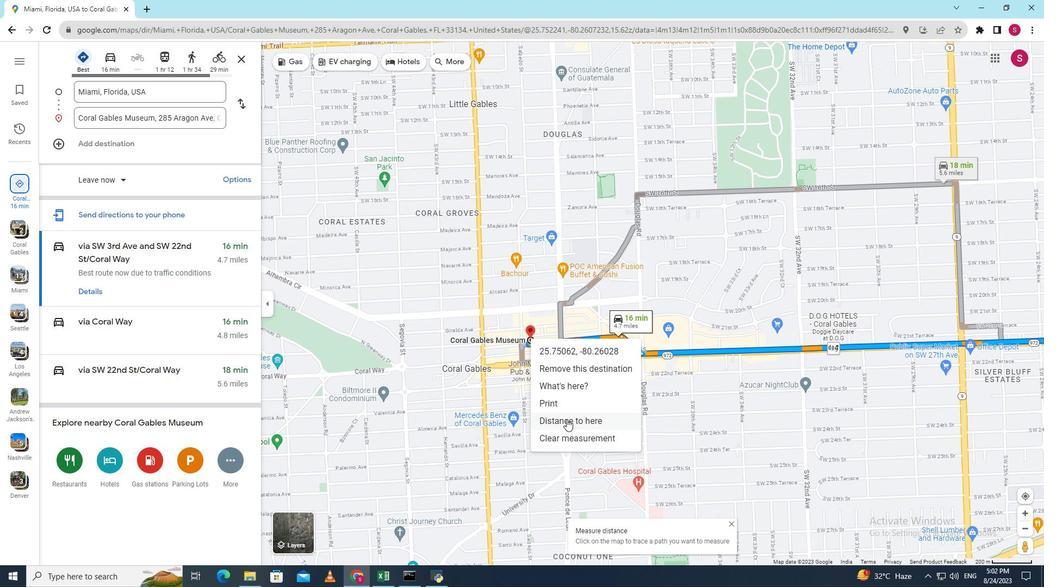 
Action: Mouse pressed left at (566, 419)
Screenshot: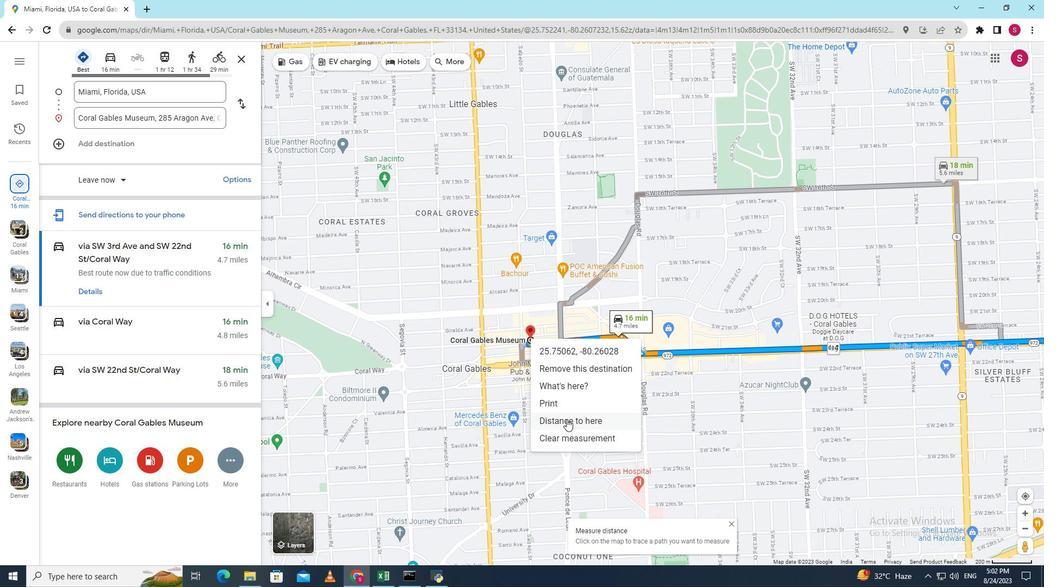 
Action: Mouse moved to (626, 367)
Screenshot: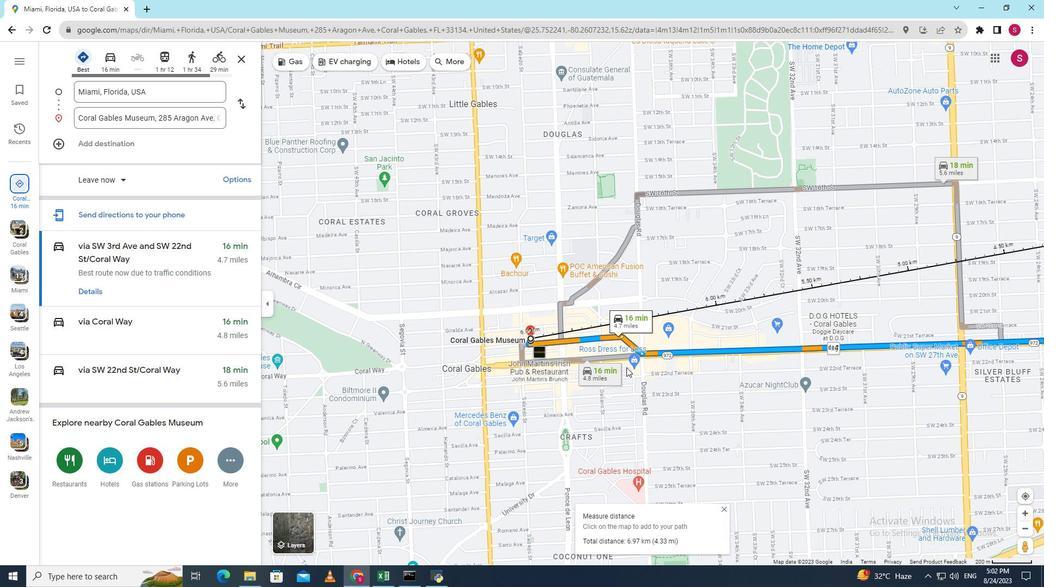 
Action: Mouse scrolled (626, 367) with delta (0, 0)
Screenshot: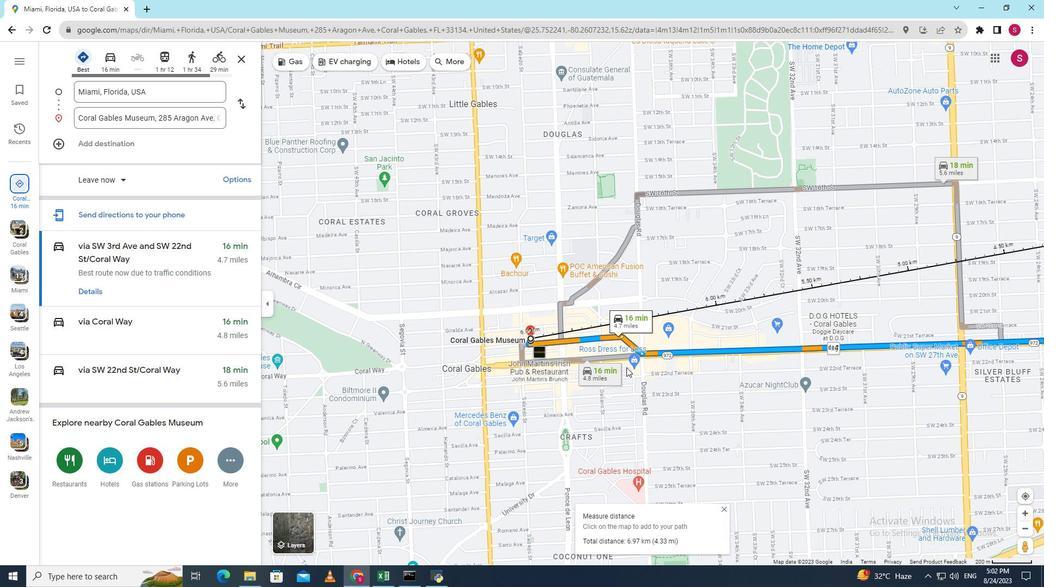 
Action: Mouse scrolled (626, 367) with delta (0, 0)
Screenshot: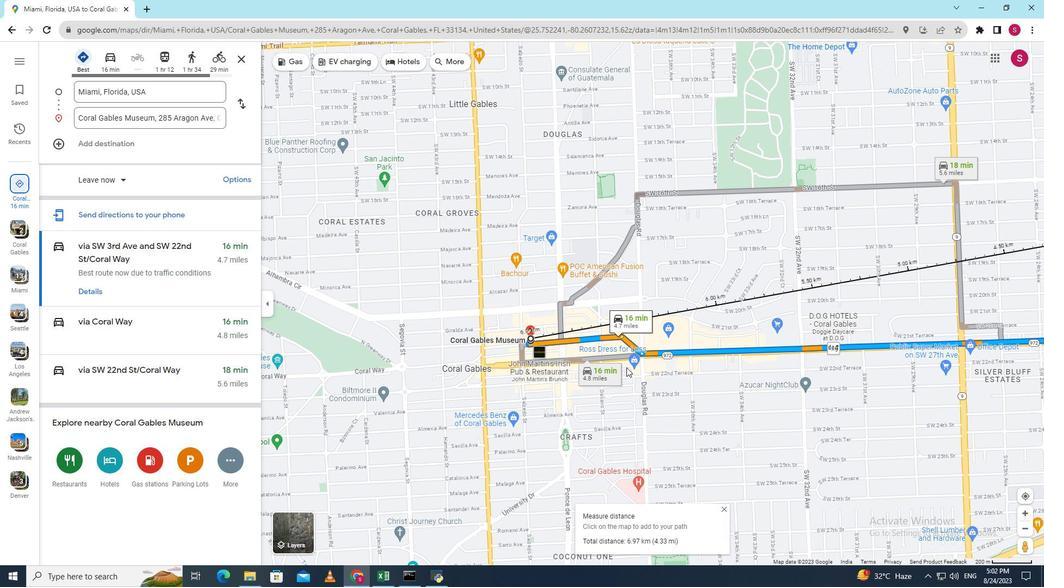 
Action: Mouse scrolled (626, 367) with delta (0, 0)
Screenshot: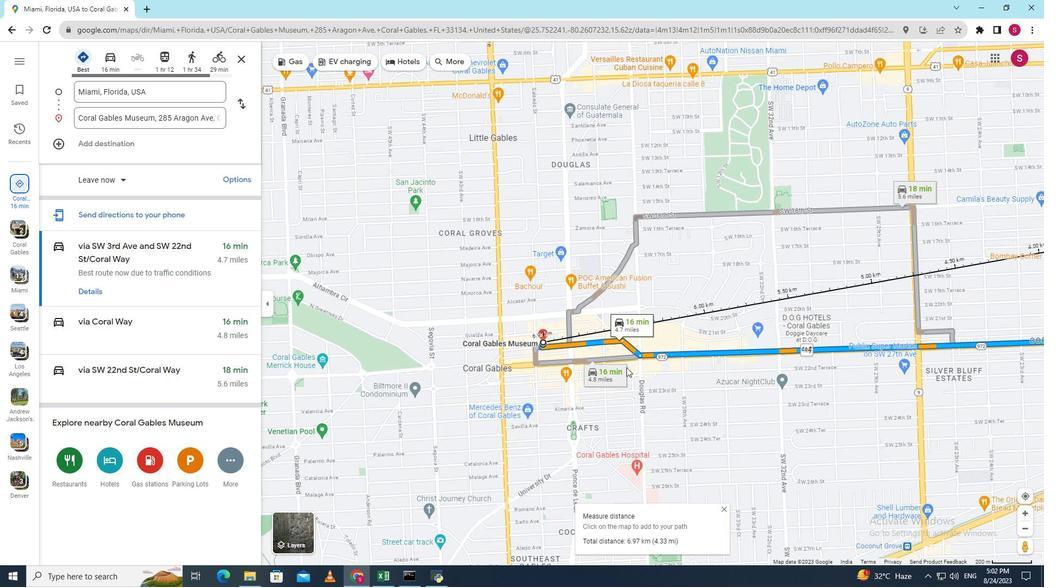 
Action: Mouse scrolled (626, 367) with delta (0, 0)
Screenshot: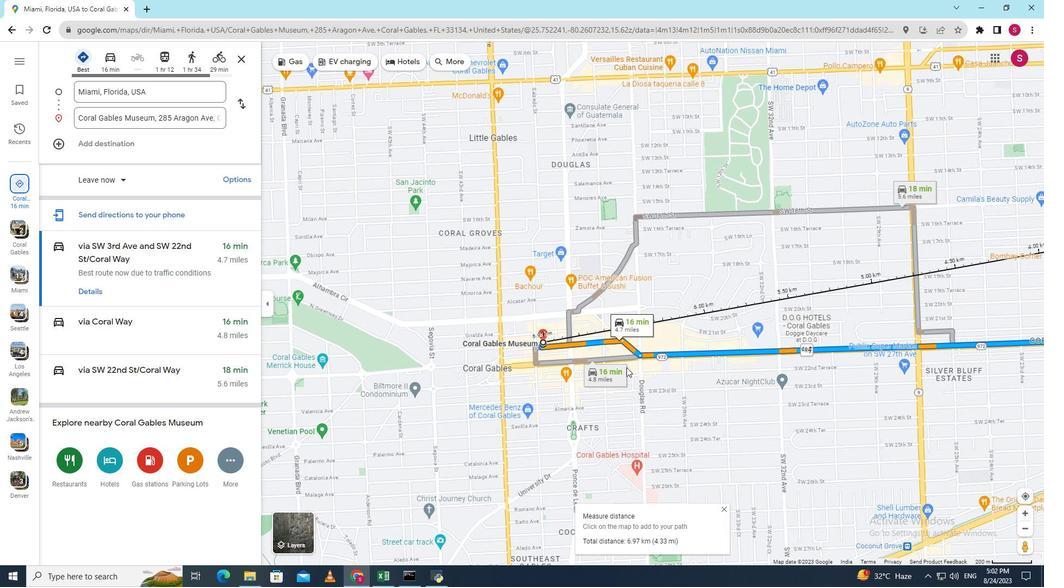 
Action: Mouse scrolled (626, 367) with delta (0, 0)
Screenshot: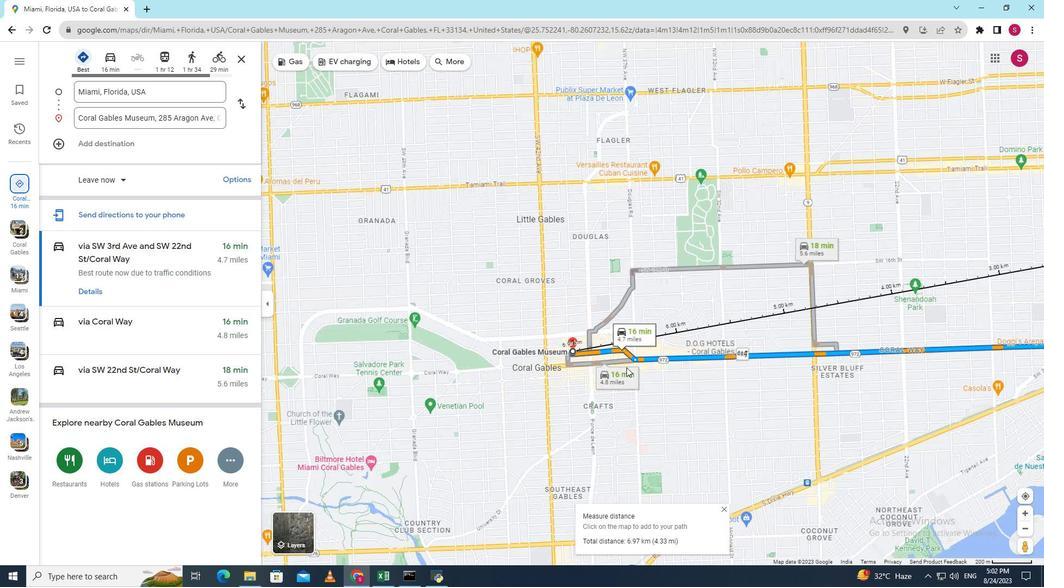
Action: Mouse scrolled (626, 367) with delta (0, 0)
Screenshot: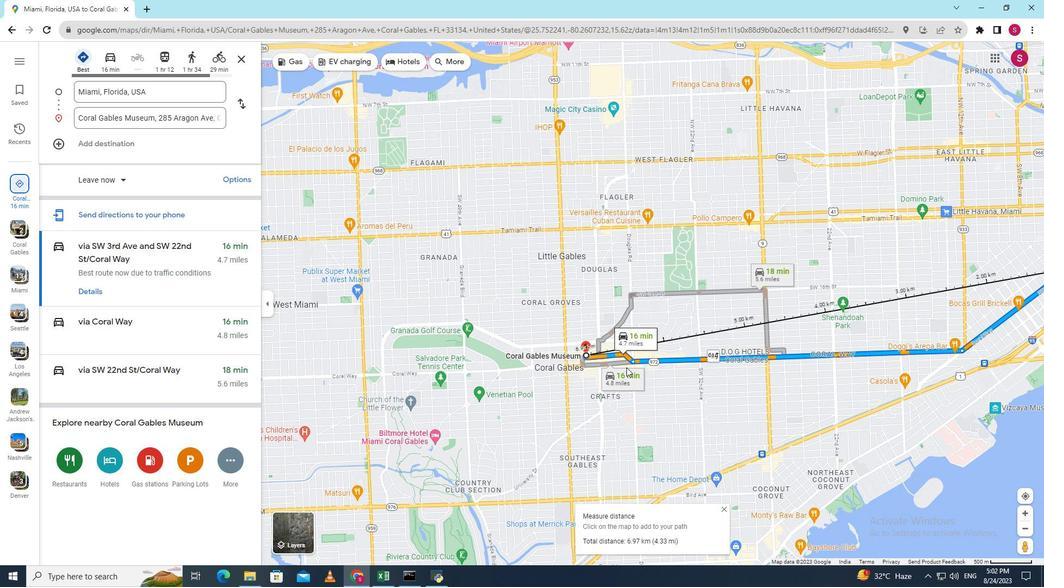 
Action: Mouse scrolled (626, 367) with delta (0, 0)
Screenshot: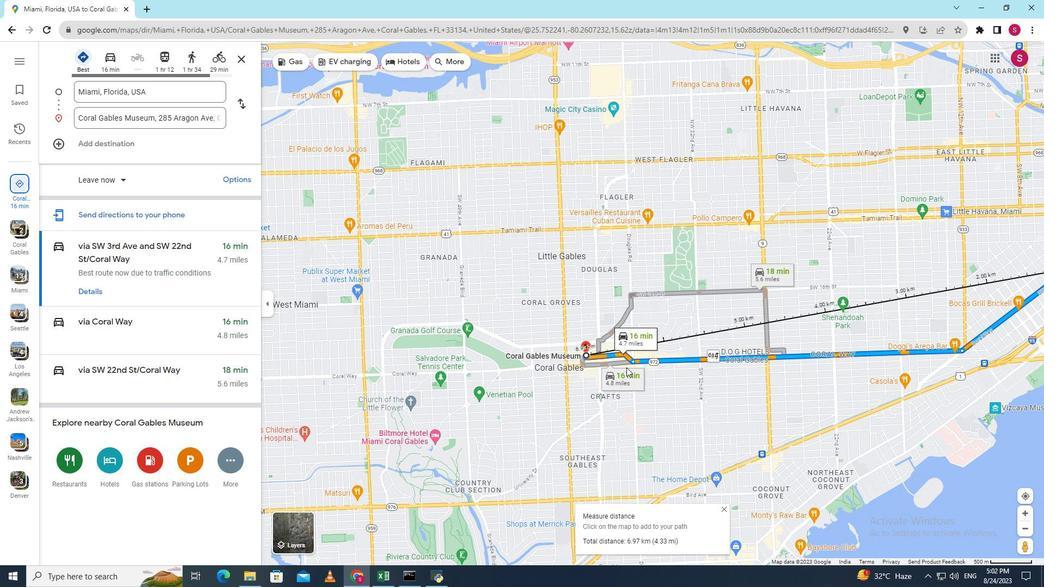 
Action: Mouse scrolled (626, 367) with delta (0, 0)
Screenshot: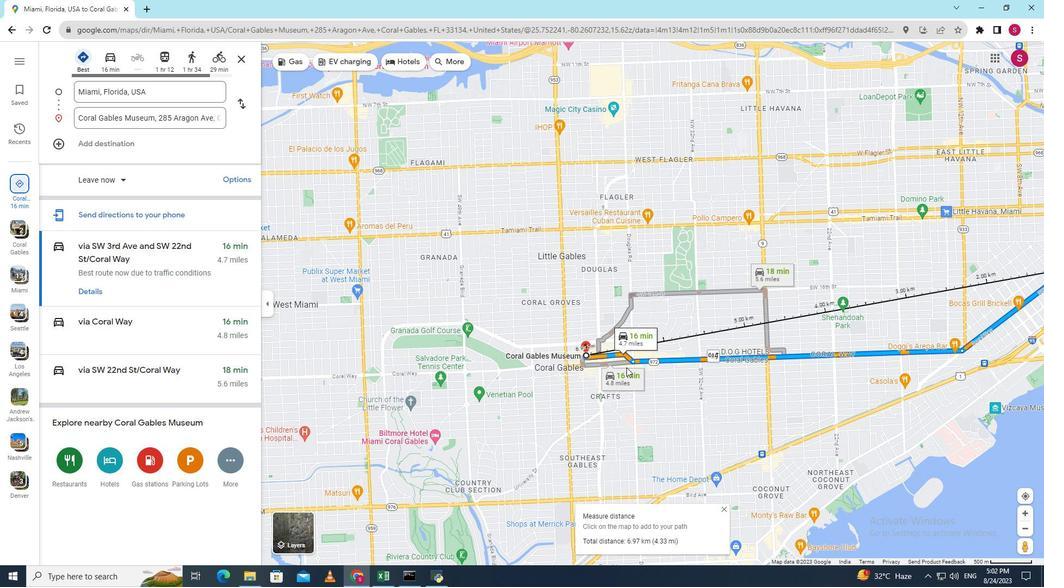 
Action: Mouse scrolled (626, 367) with delta (0, 0)
Screenshot: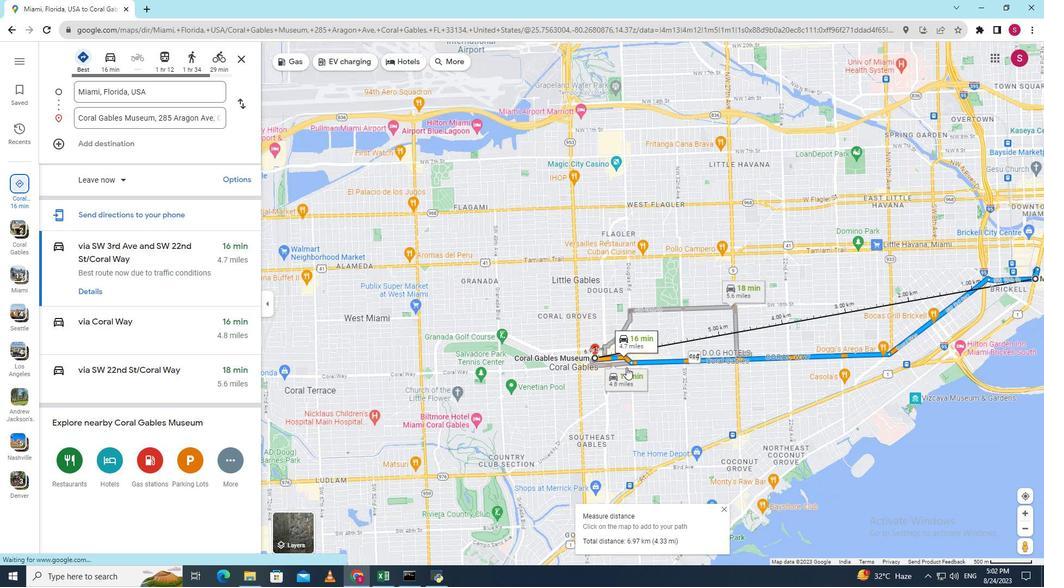 
Action: Mouse scrolled (626, 367) with delta (0, 0)
Screenshot: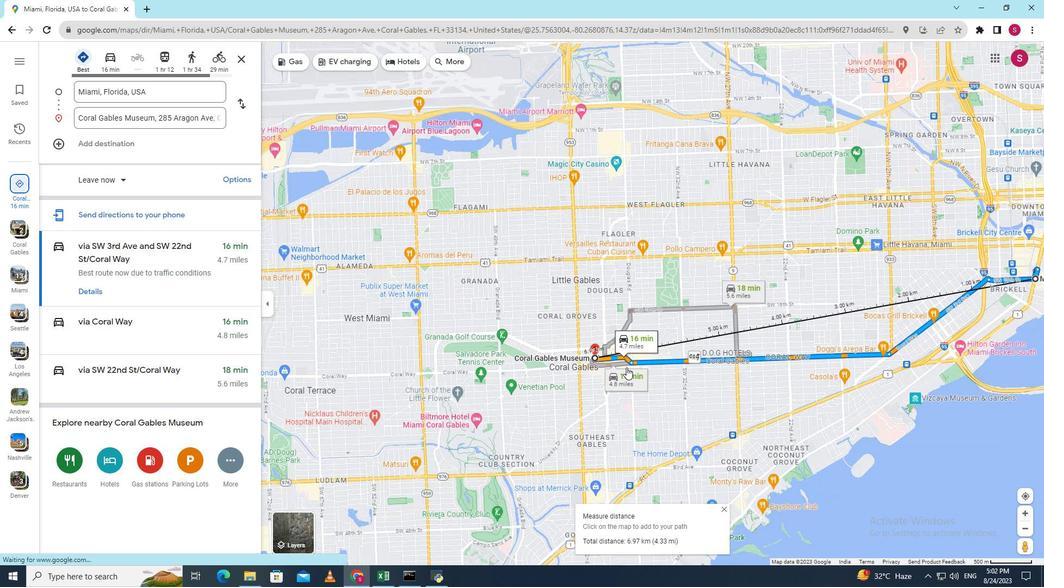 
Action: Mouse moved to (583, 541)
Screenshot: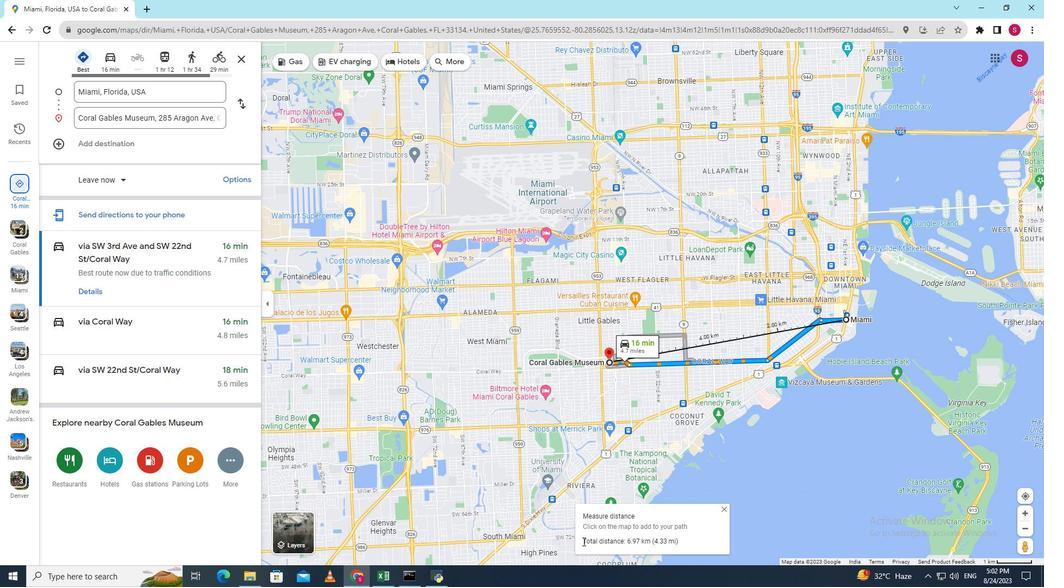 
Action: Mouse pressed left at (583, 541)
Screenshot: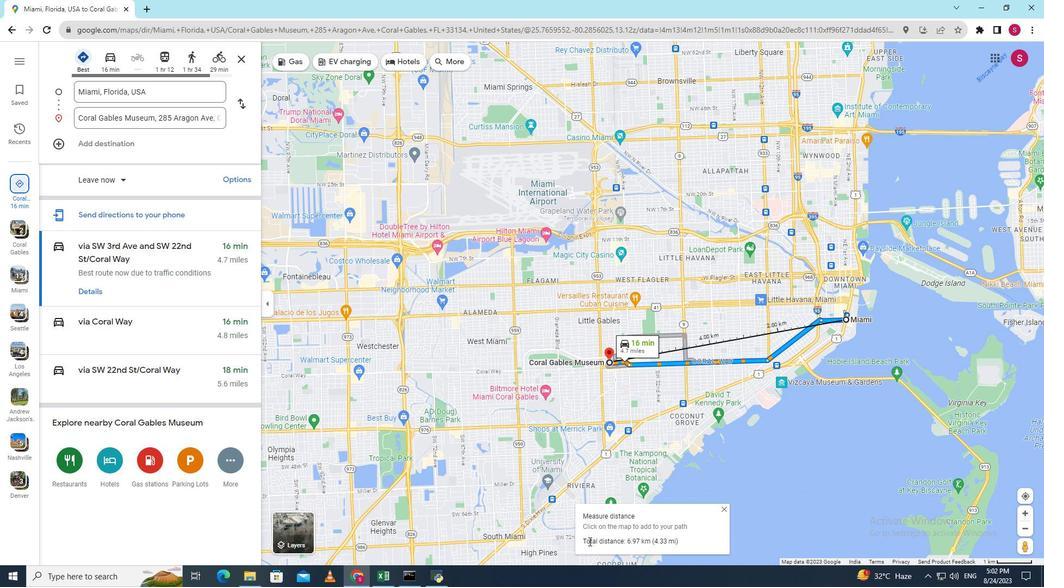 
Action: Mouse moved to (693, 540)
Screenshot: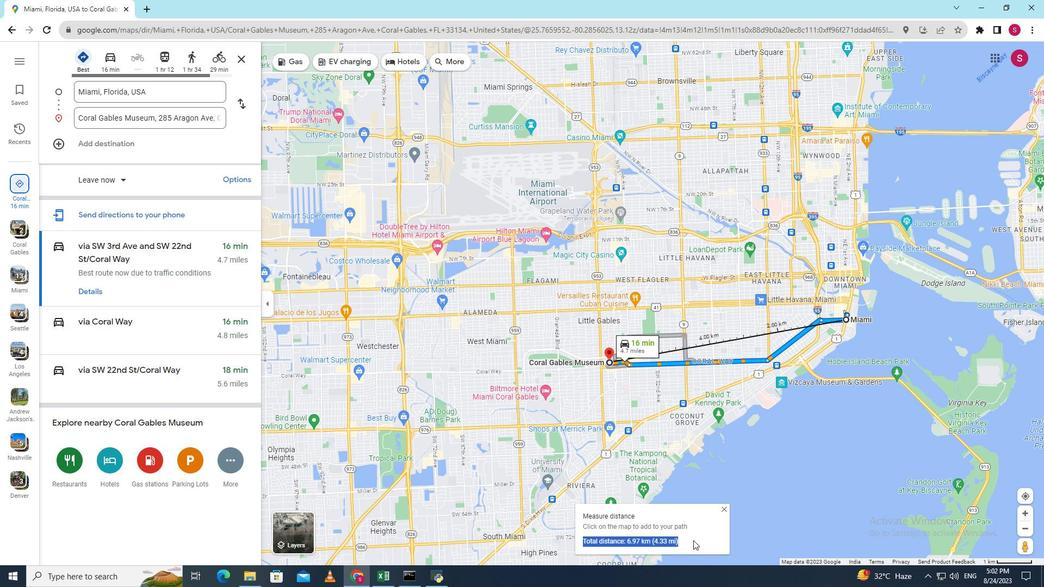 
